 Task: Add a signature Charles Evans containing Many thanks, Charles Evans to email address softage.10@softage.net and add a folder Media relations
Action: Mouse moved to (120, 119)
Screenshot: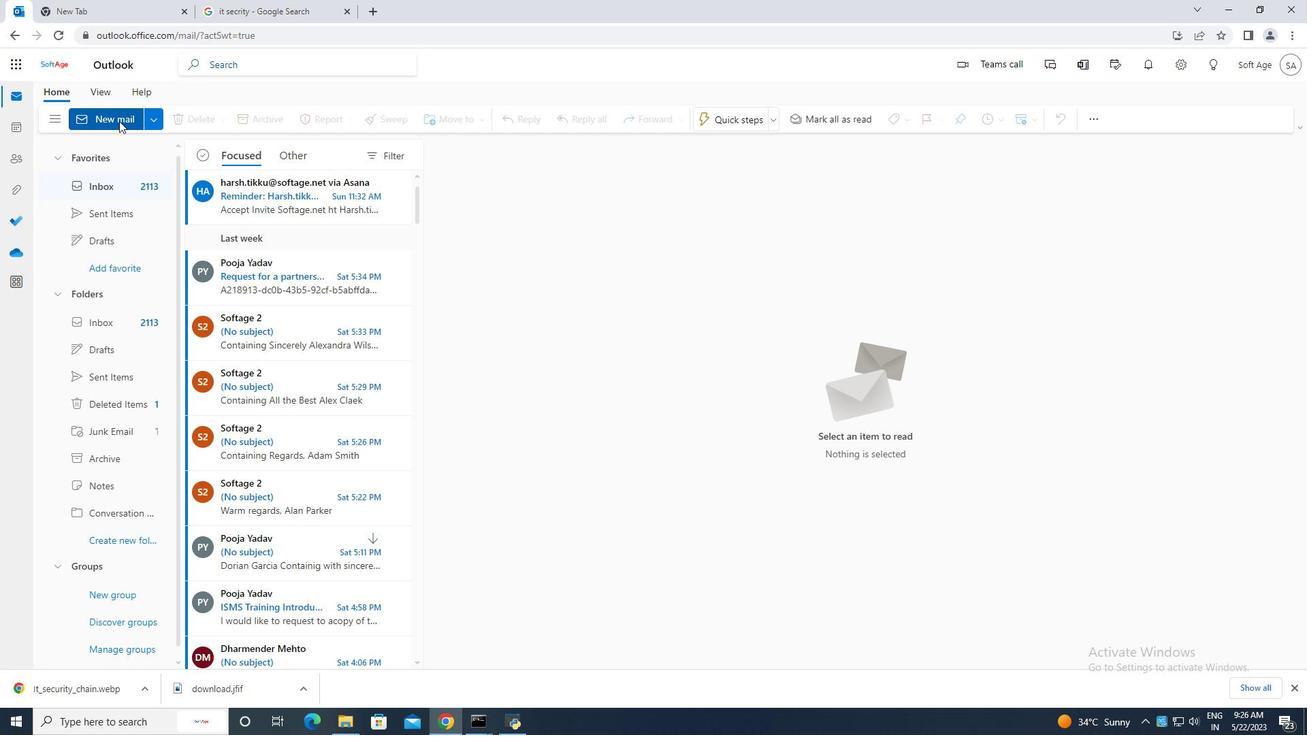 
Action: Mouse pressed left at (120, 119)
Screenshot: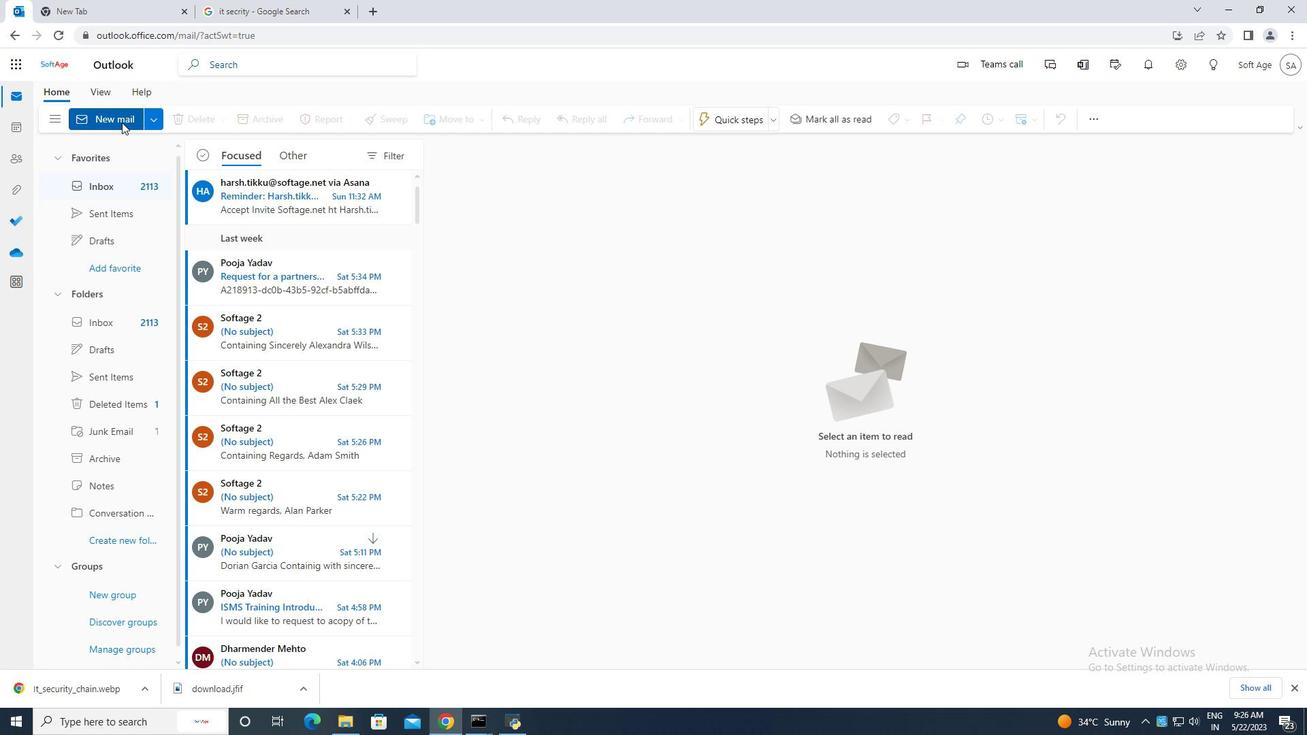 
Action: Mouse moved to (529, 198)
Screenshot: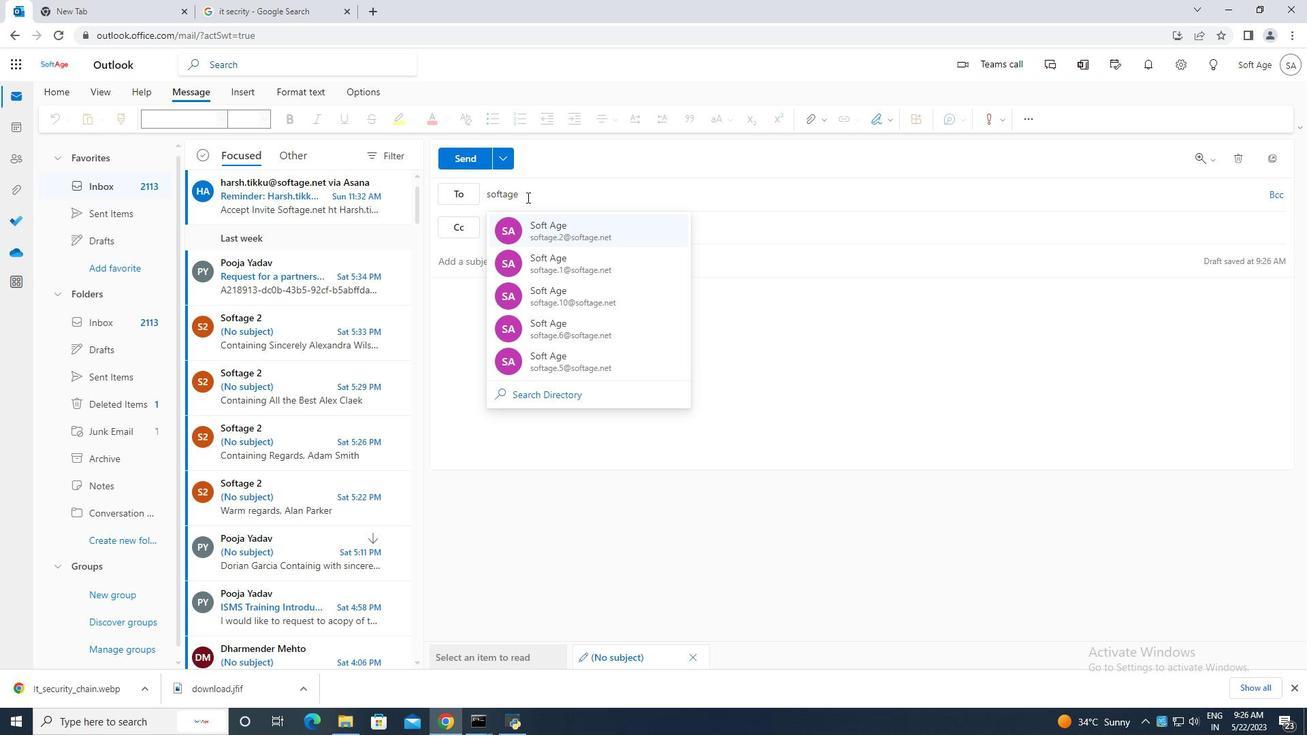 
Action: Mouse pressed left at (529, 198)
Screenshot: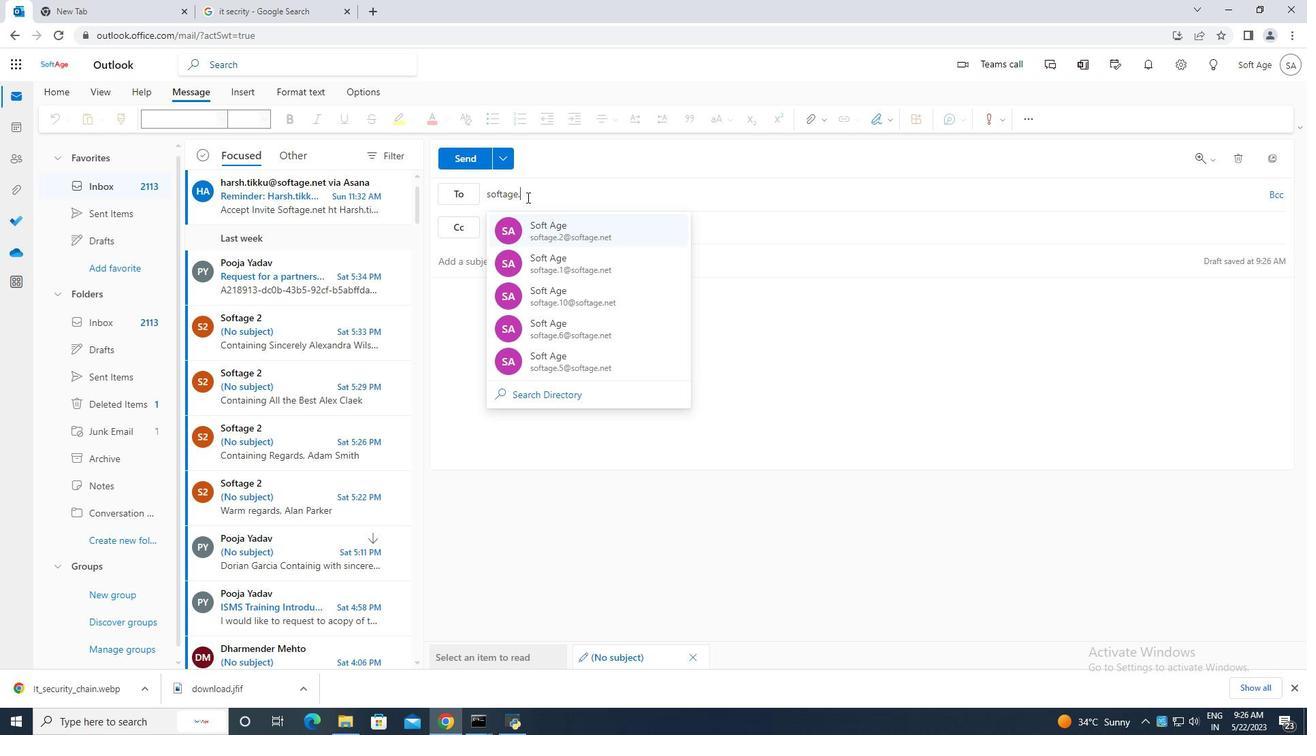 
Action: Mouse moved to (368, 322)
Screenshot: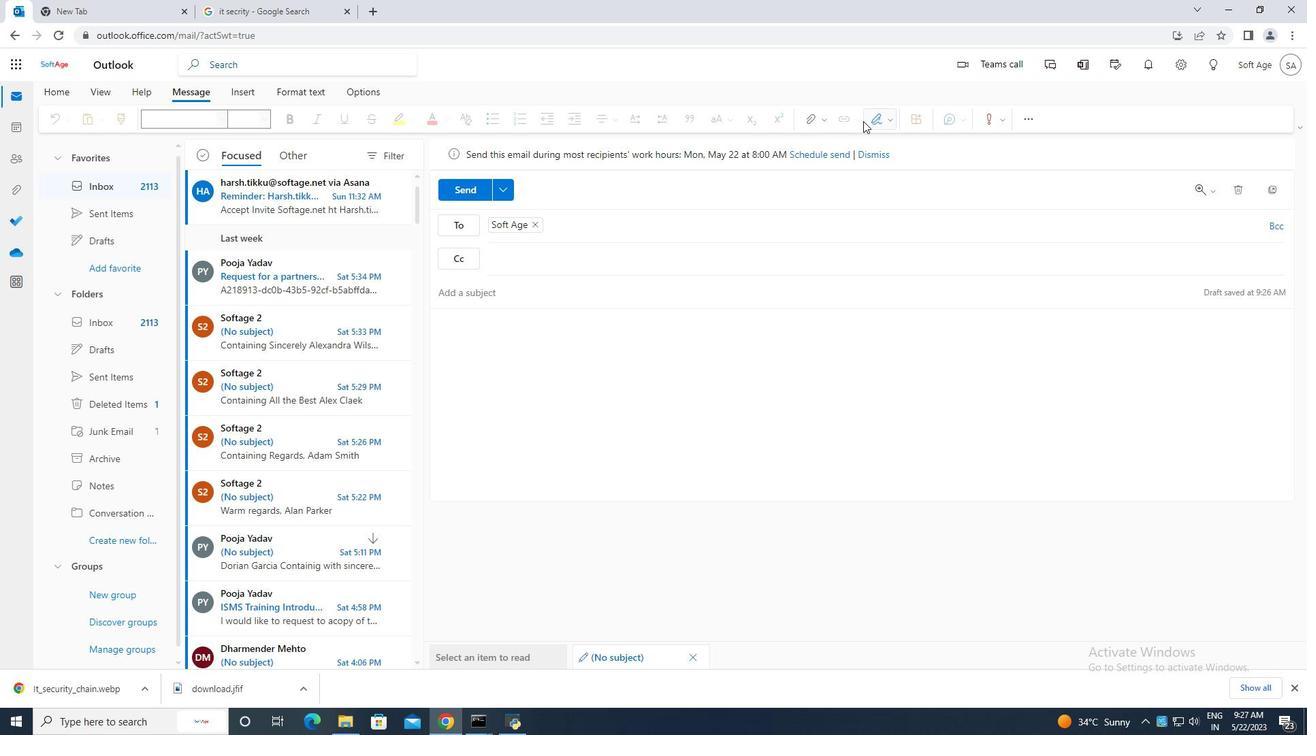 
Action: Mouse pressed left at (368, 322)
Screenshot: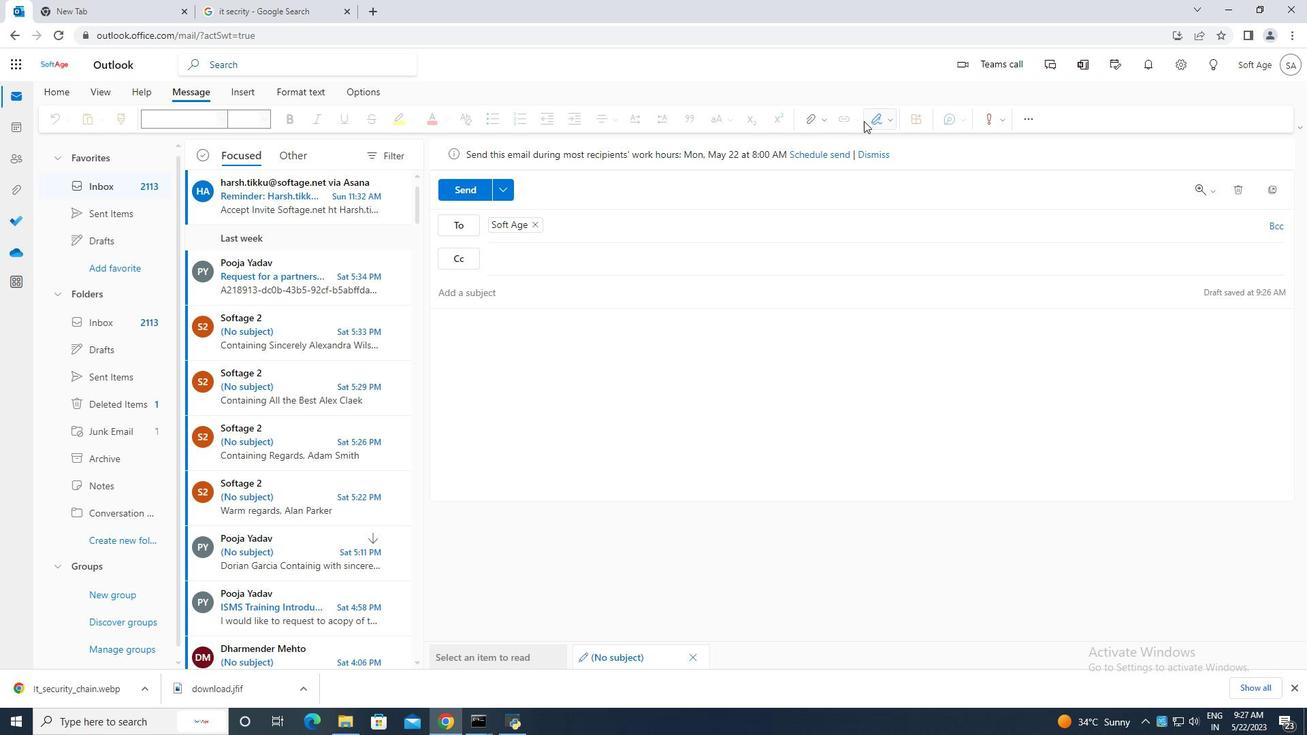 
Action: Mouse moved to (1293, 65)
Screenshot: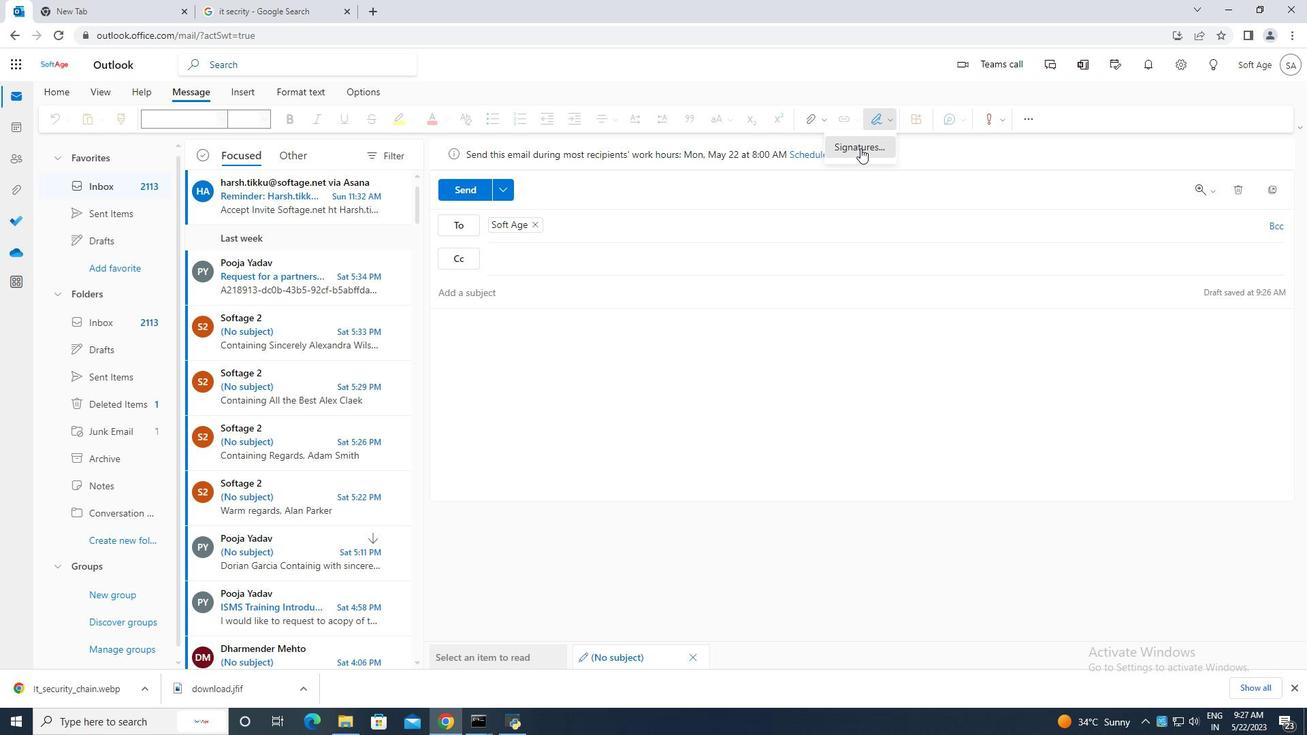 
Action: Mouse pressed left at (1293, 65)
Screenshot: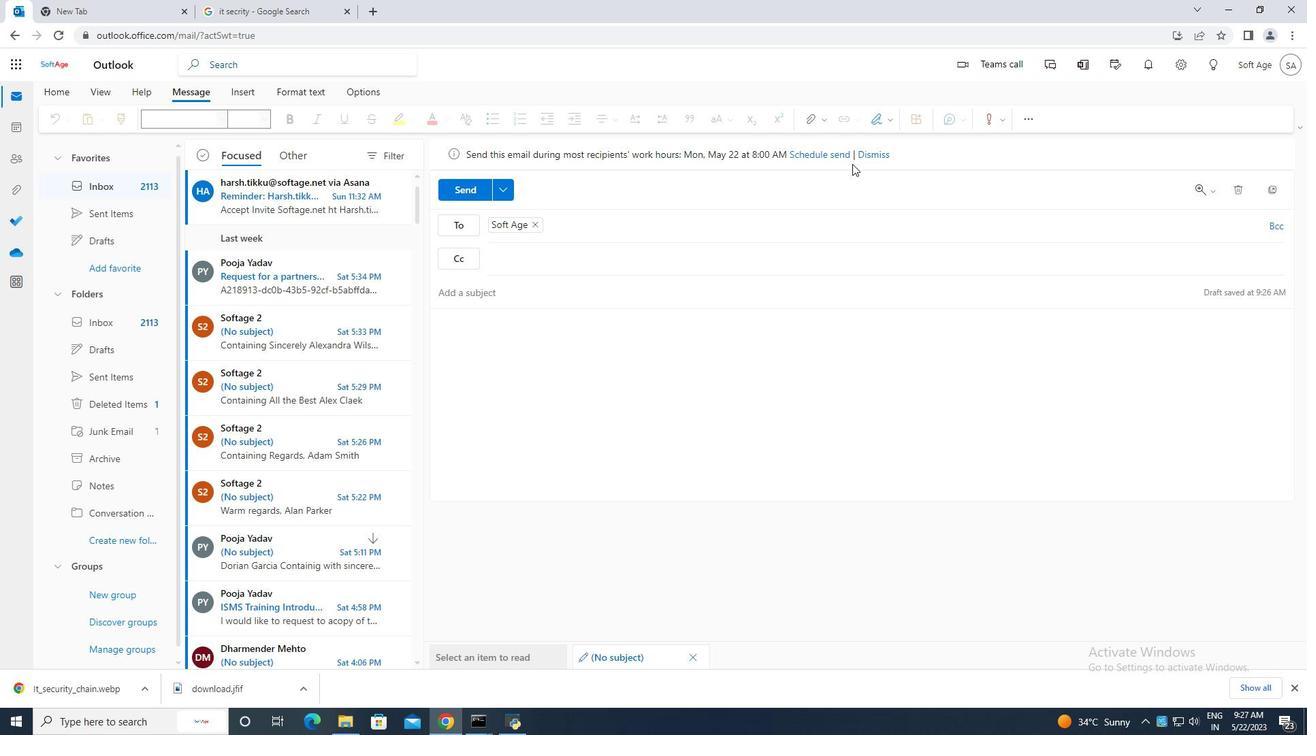 
Action: Mouse moved to (119, 122)
Screenshot: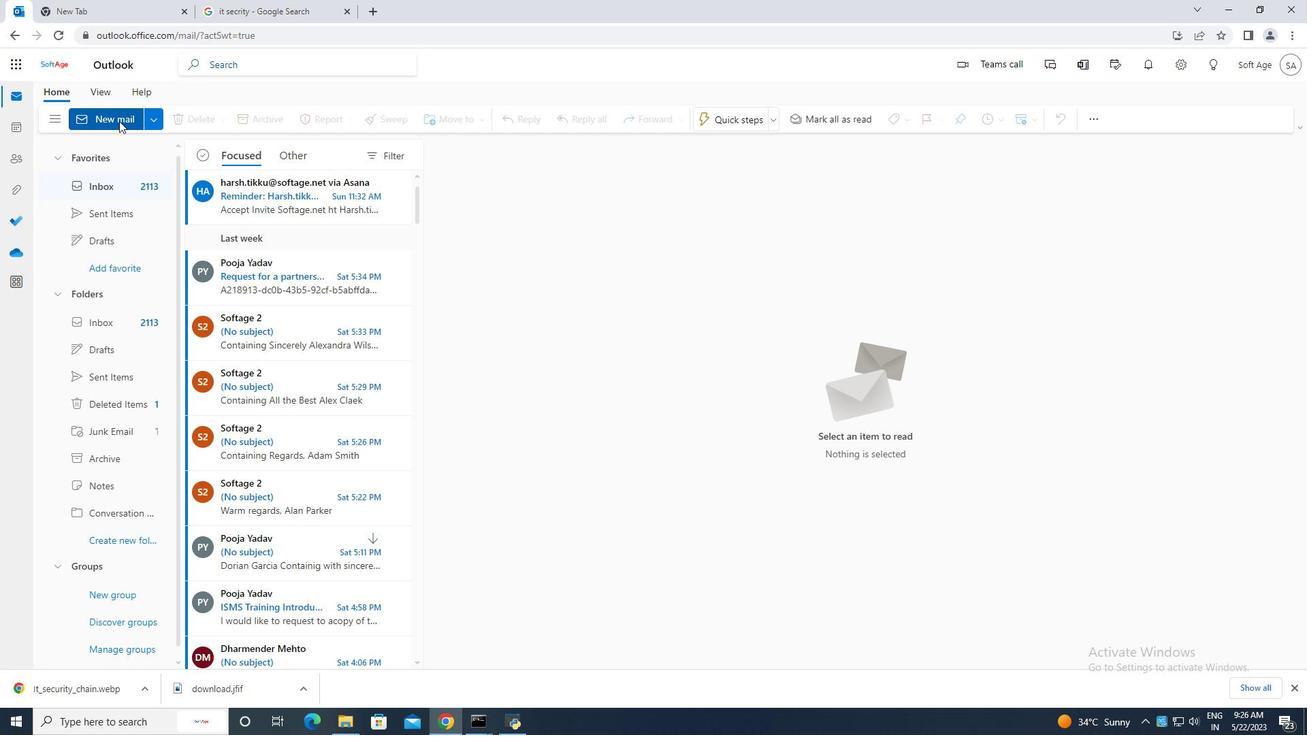 
Action: Mouse pressed left at (119, 122)
Screenshot: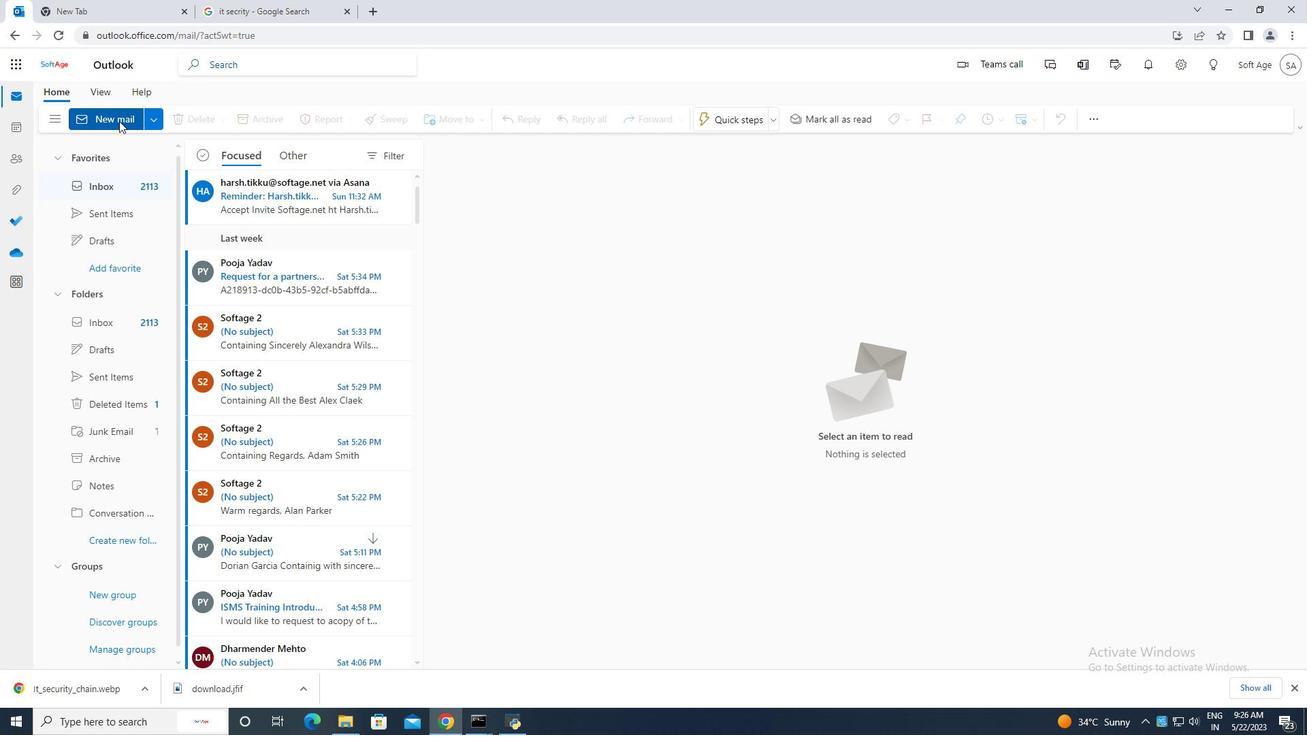 
Action: Mouse moved to (527, 197)
Screenshot: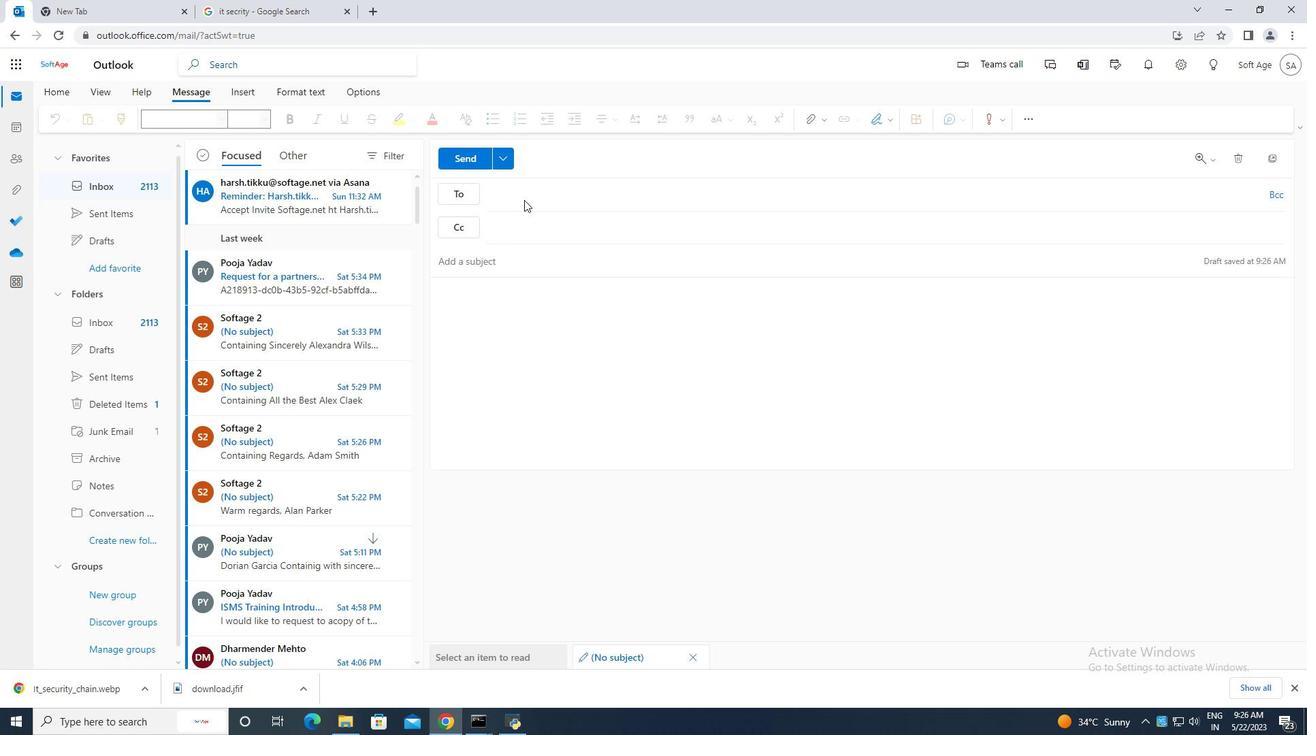 
Action: Key pressed softage.10
Screenshot: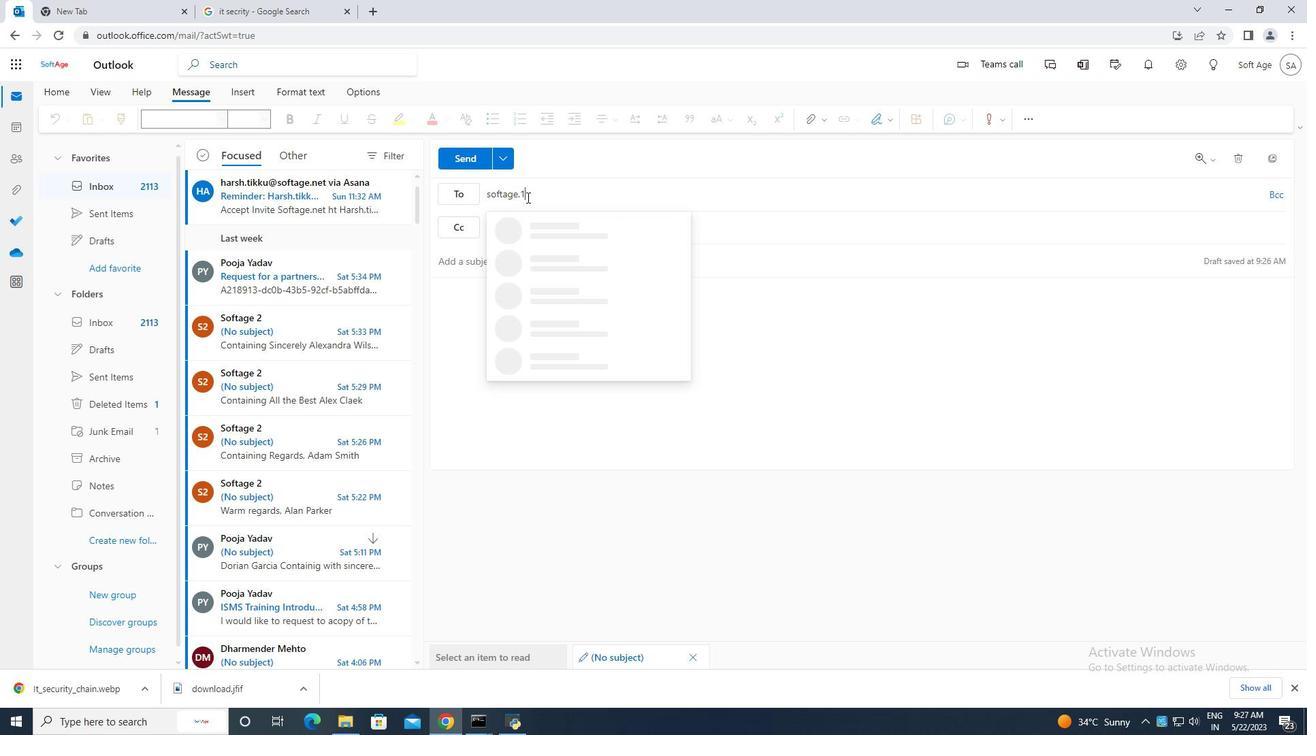 
Action: Mouse moved to (626, 262)
Screenshot: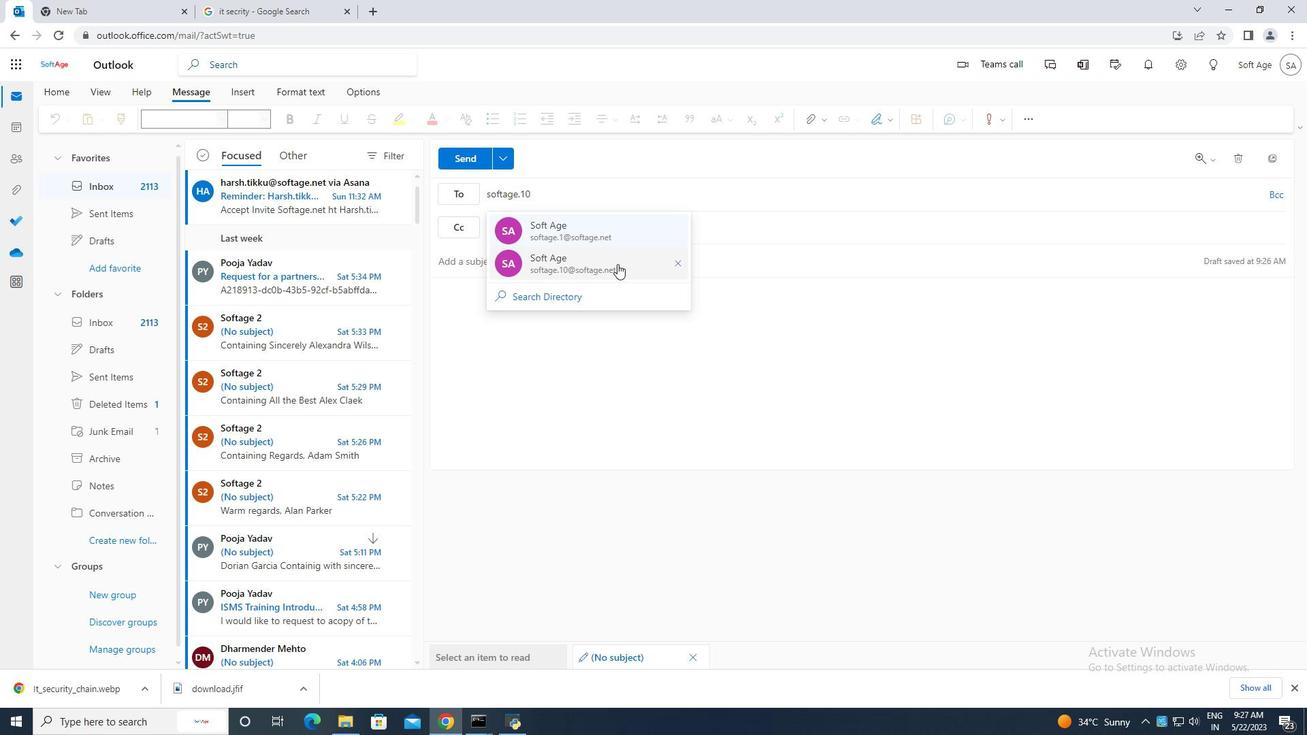 
Action: Mouse pressed left at (626, 262)
Screenshot: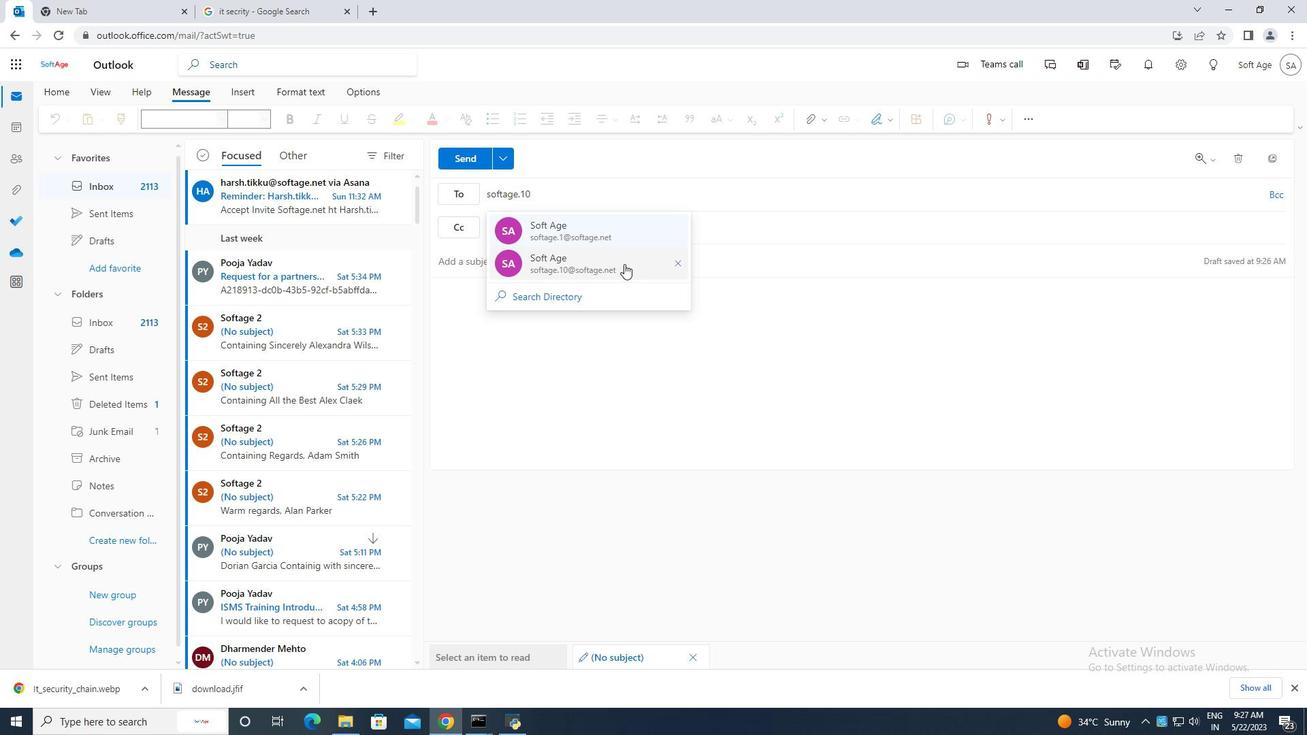 
Action: Mouse moved to (876, 126)
Screenshot: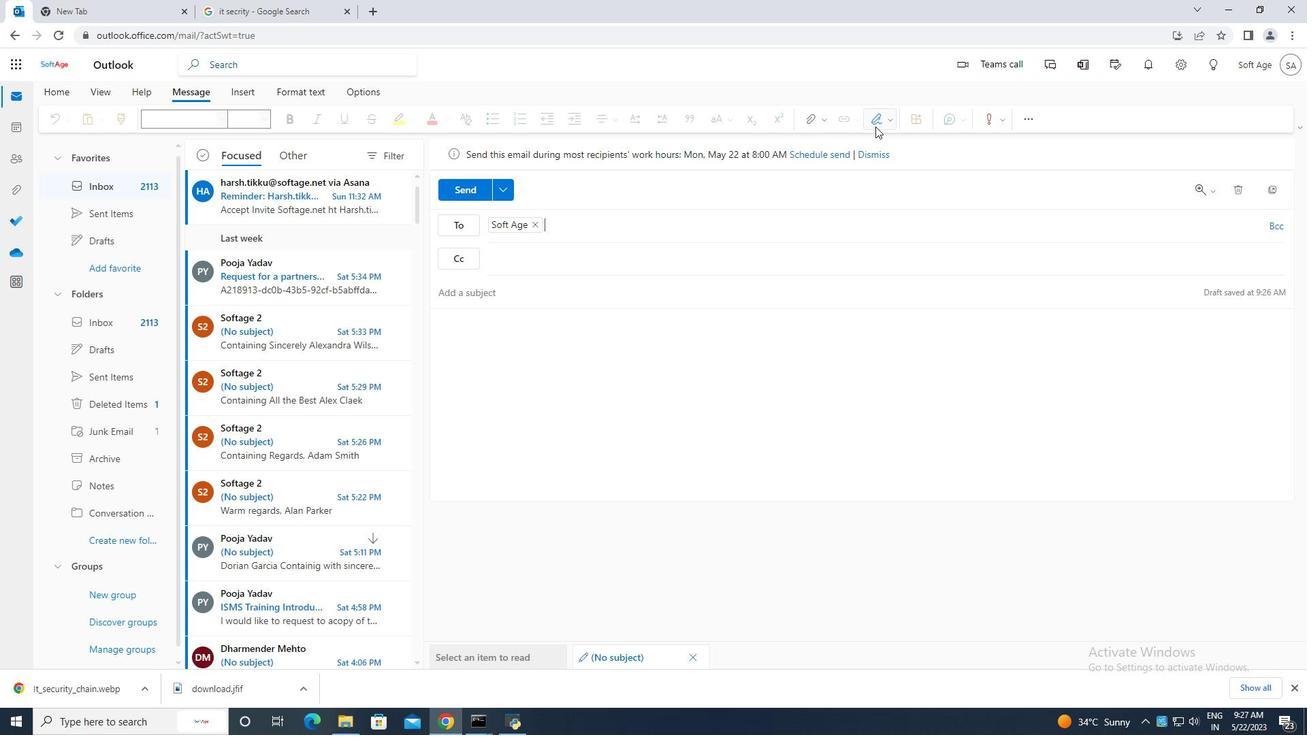 
Action: Mouse pressed left at (876, 126)
Screenshot: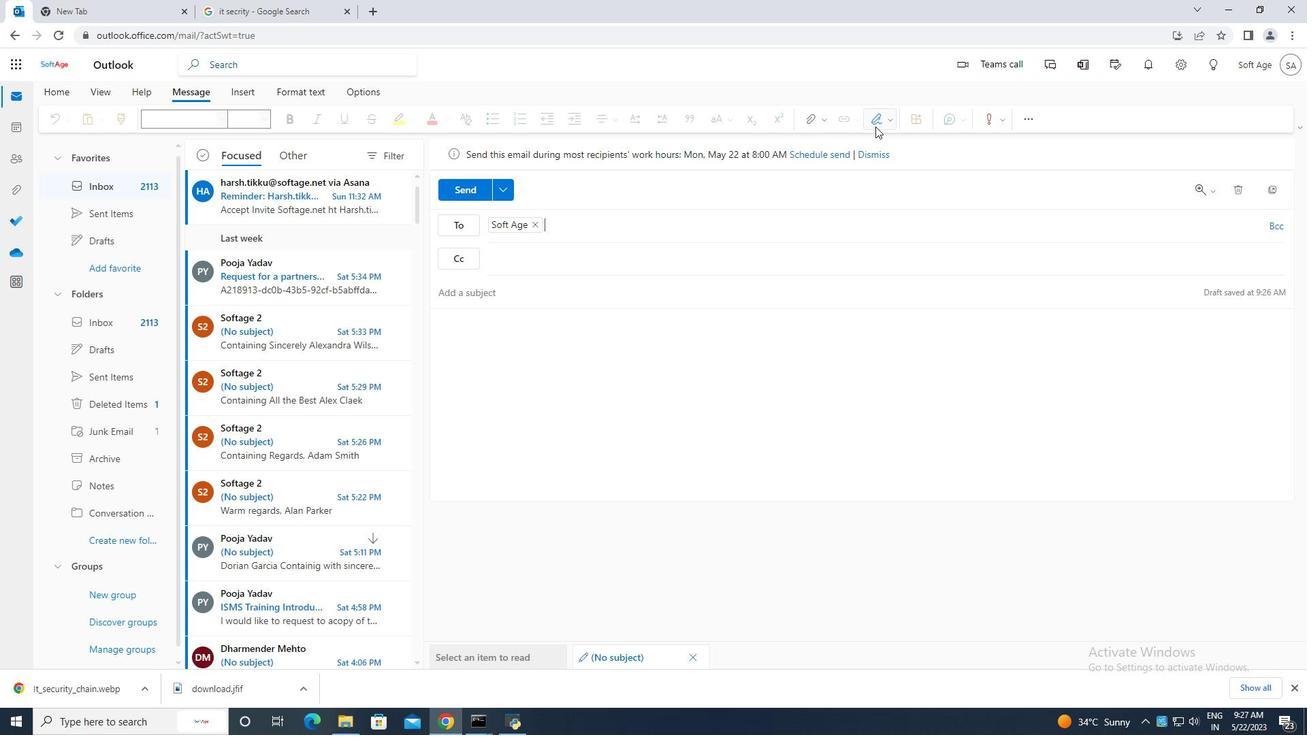 
Action: Mouse moved to (860, 147)
Screenshot: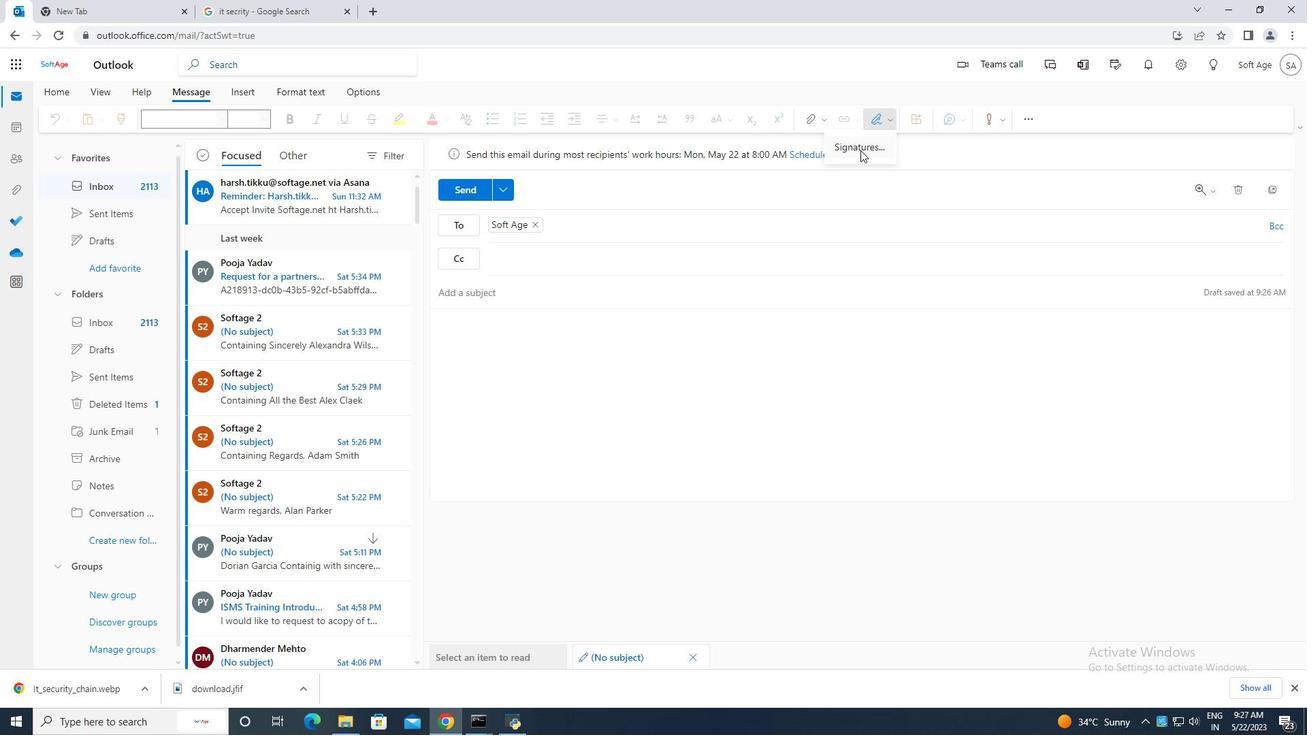 
Action: Mouse pressed left at (860, 147)
Screenshot: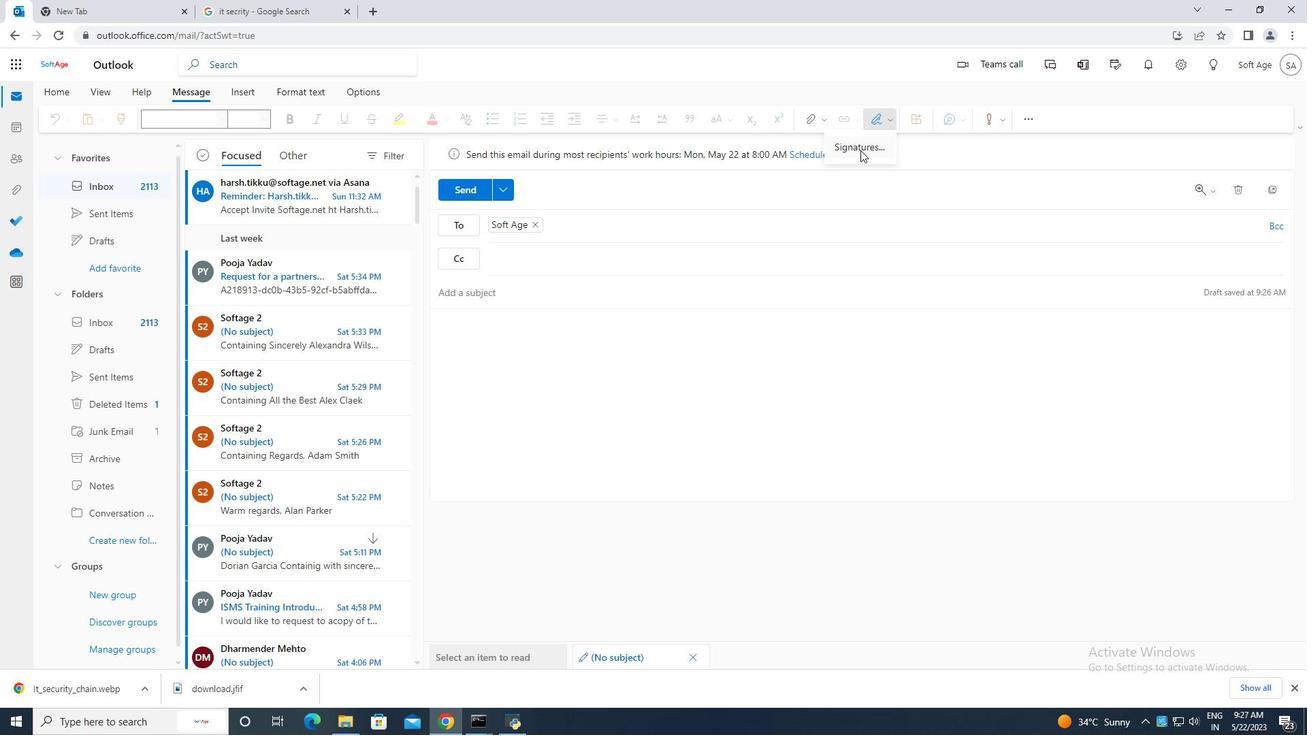 
Action: Mouse moved to (753, 231)
Screenshot: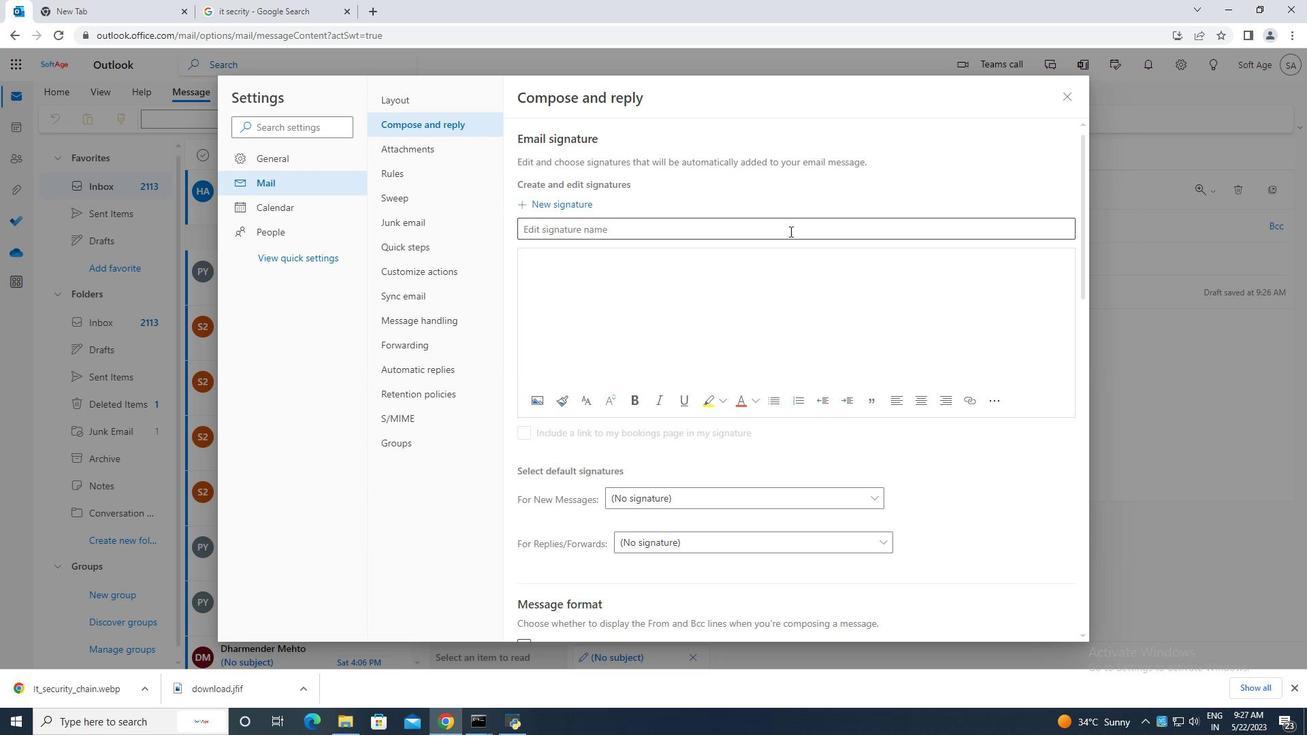 
Action: Mouse pressed left at (753, 231)
Screenshot: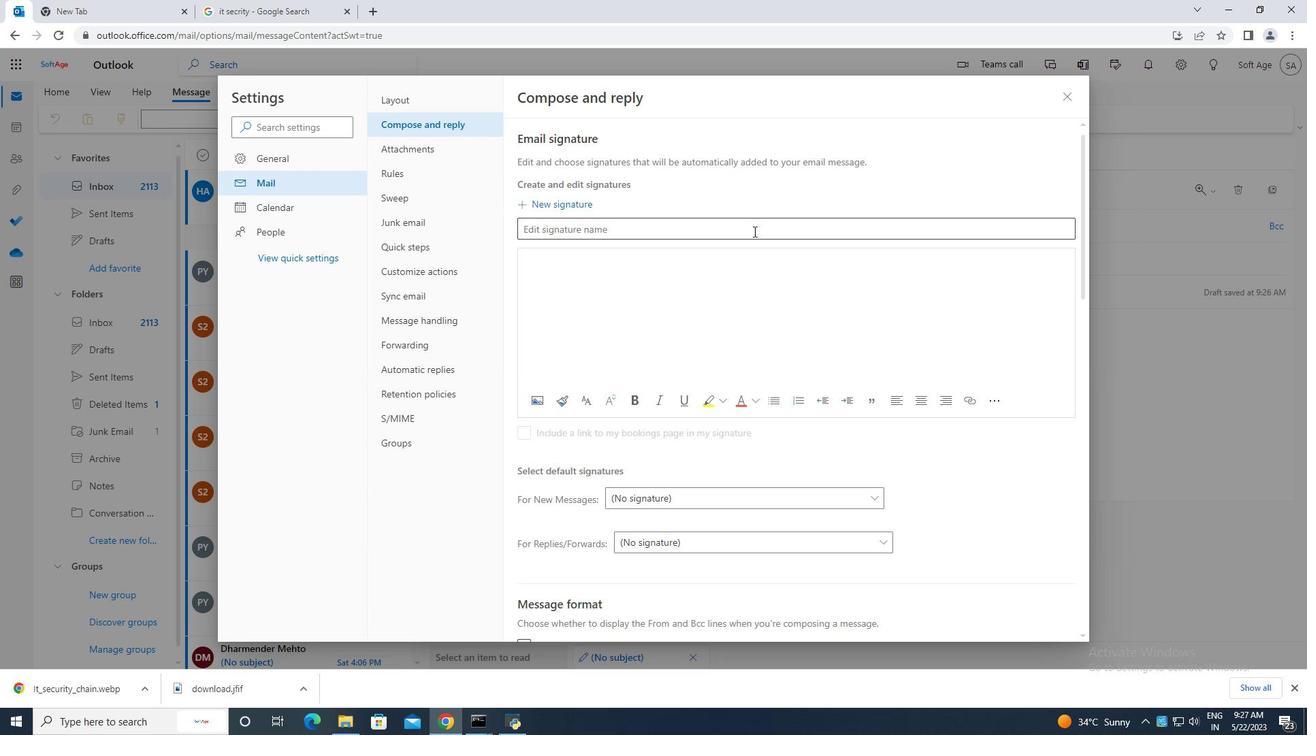 
Action: Key pressed <Key.caps_lock>C<Key.caps_lock>harles<Key.space><Key.caps_lock>E<Key.caps_lock>vans
Screenshot: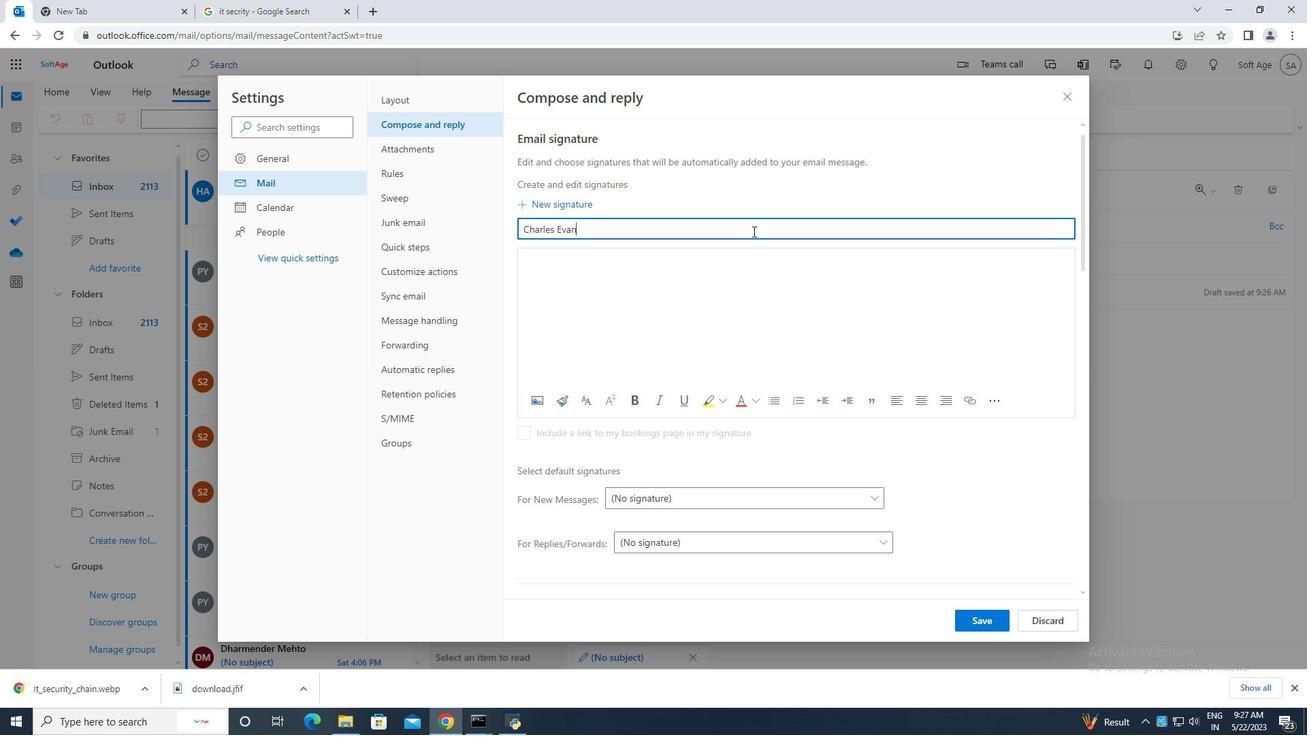 
Action: Mouse moved to (592, 265)
Screenshot: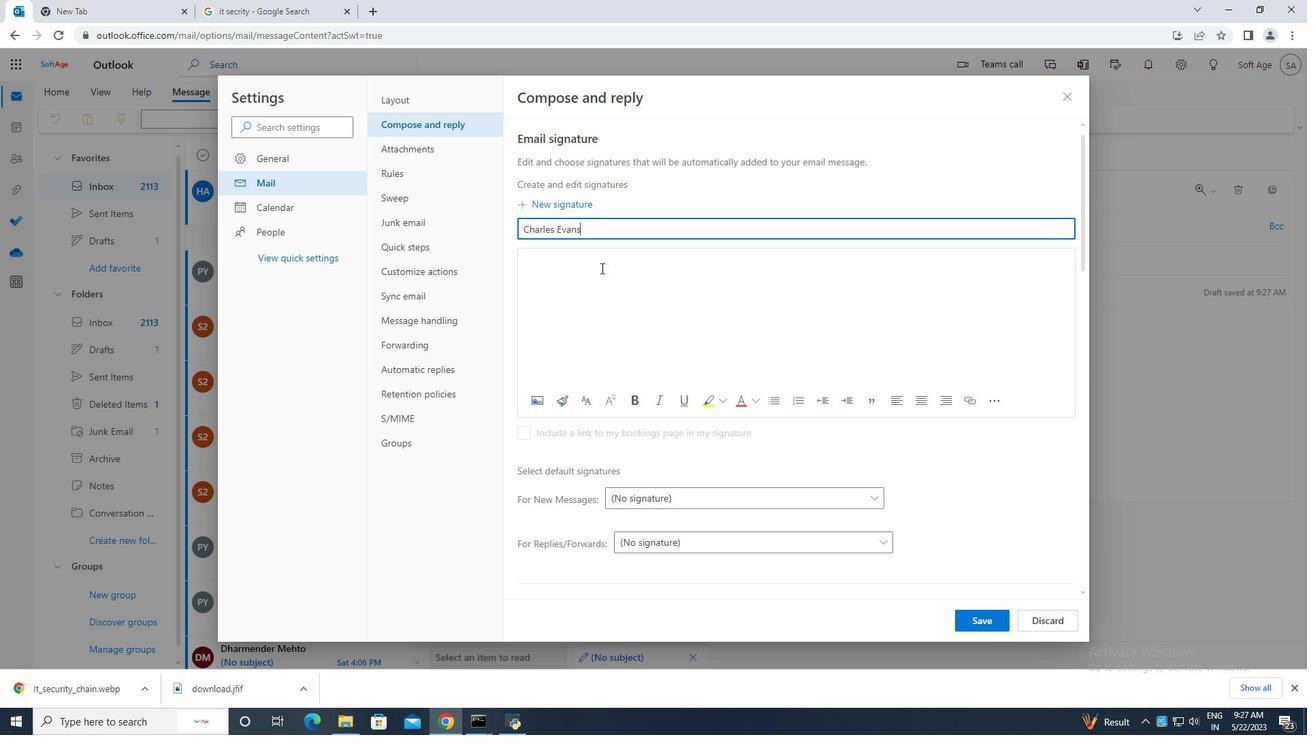 
Action: Mouse pressed left at (592, 265)
Screenshot: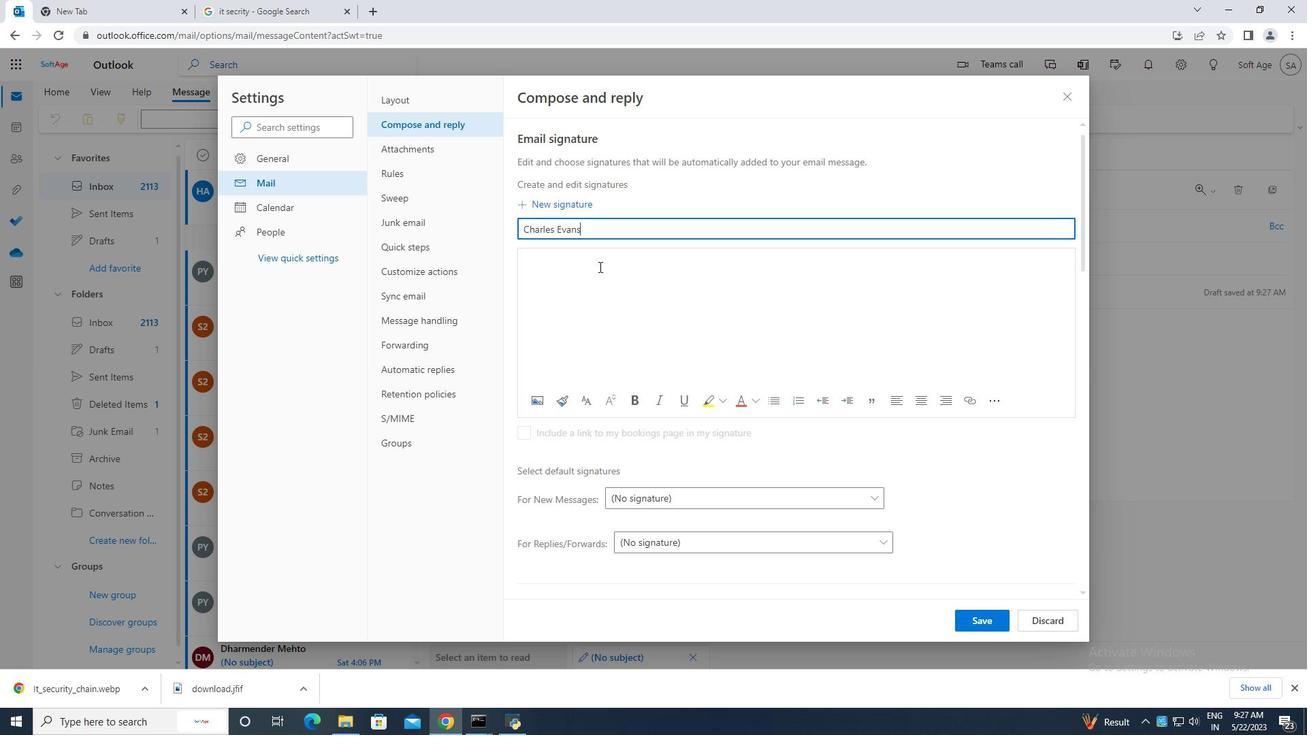 
Action: Key pressed <Key.caps_lock>C<Key.caps_lock>harles<Key.space><Key.caps_lock>E<Key.caps_lock>vans
Screenshot: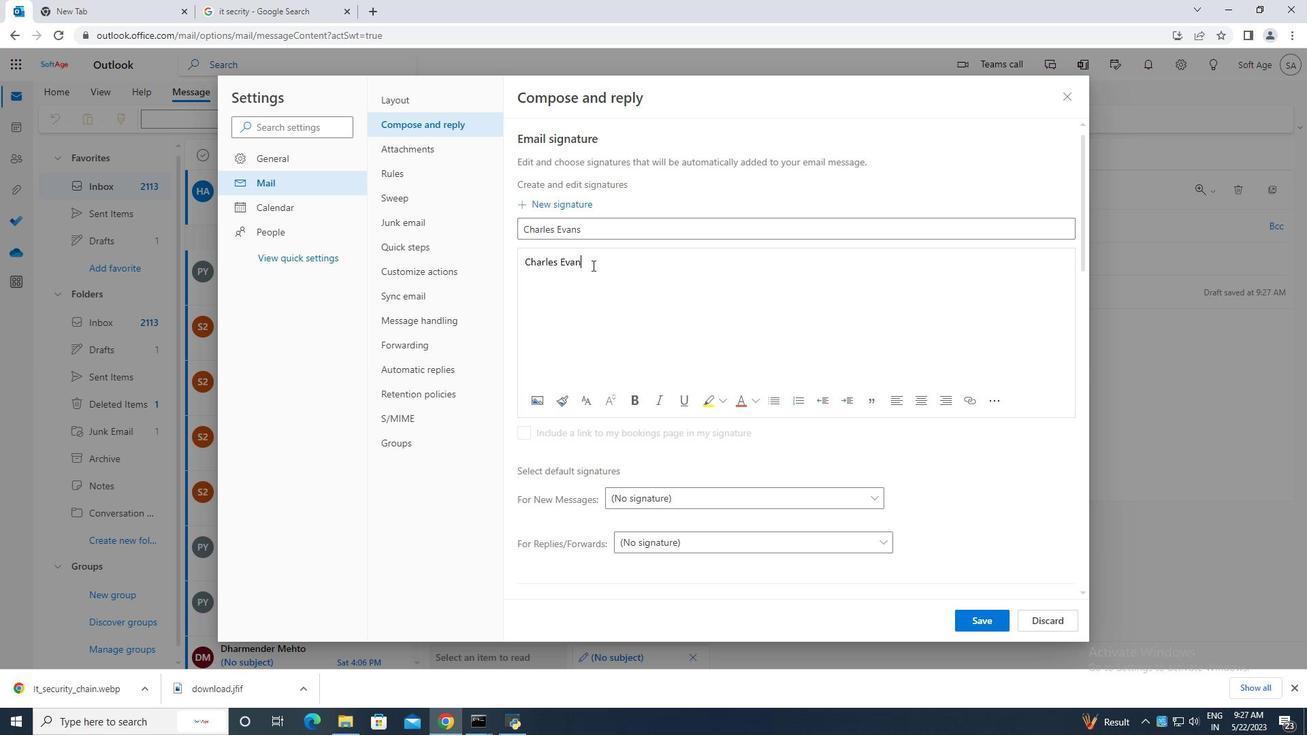 
Action: Mouse moved to (978, 622)
Screenshot: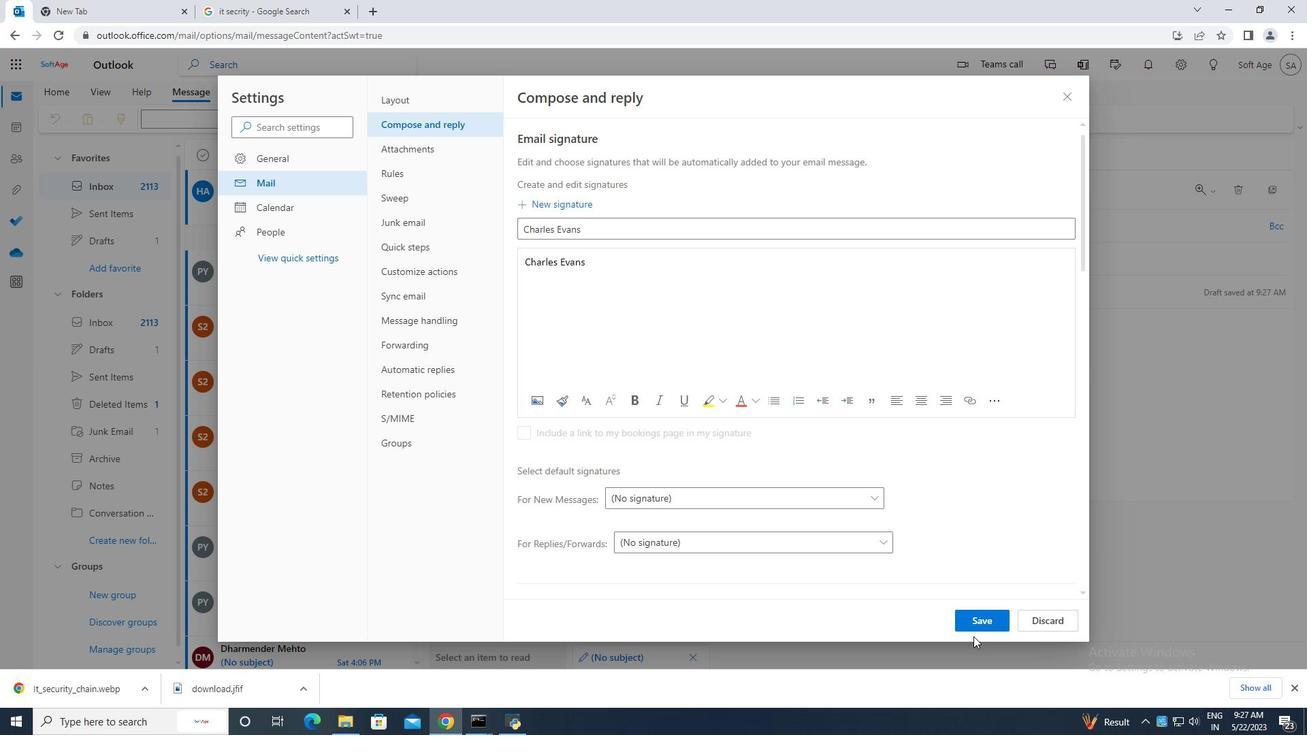 
Action: Mouse pressed left at (978, 622)
Screenshot: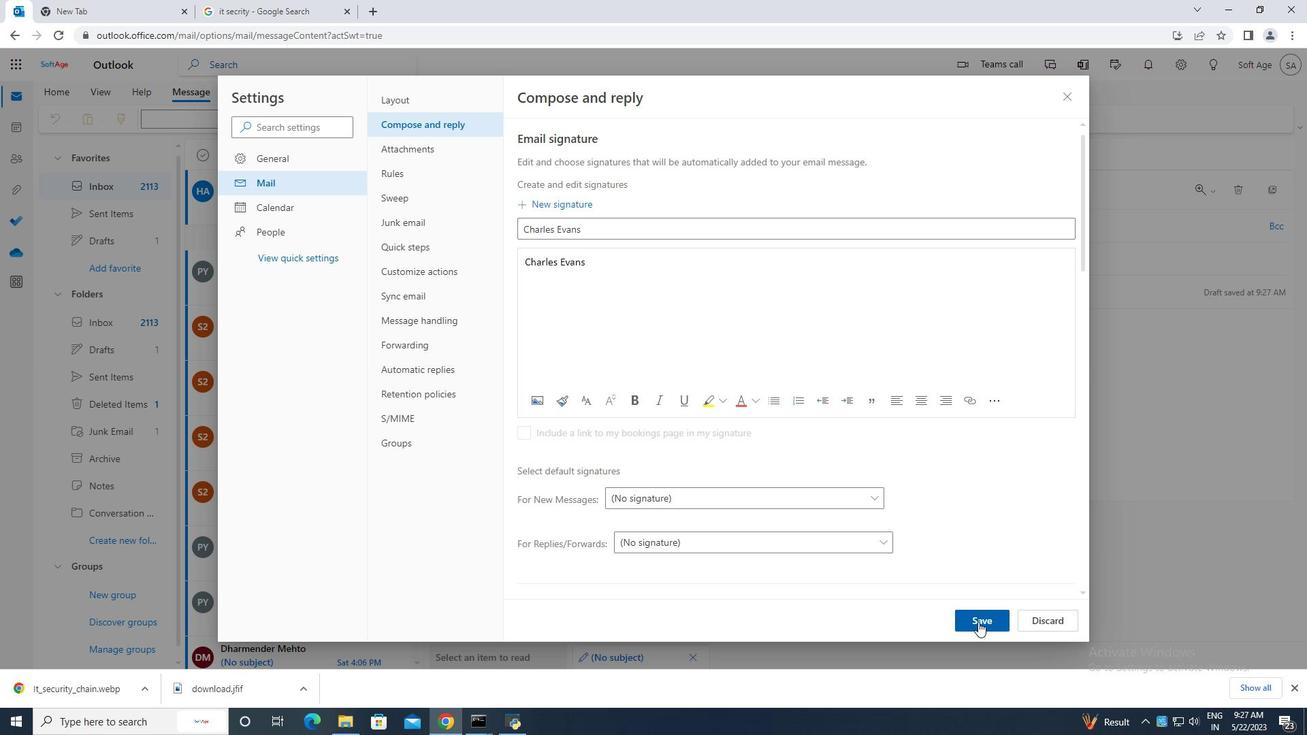 
Action: Mouse moved to (1069, 95)
Screenshot: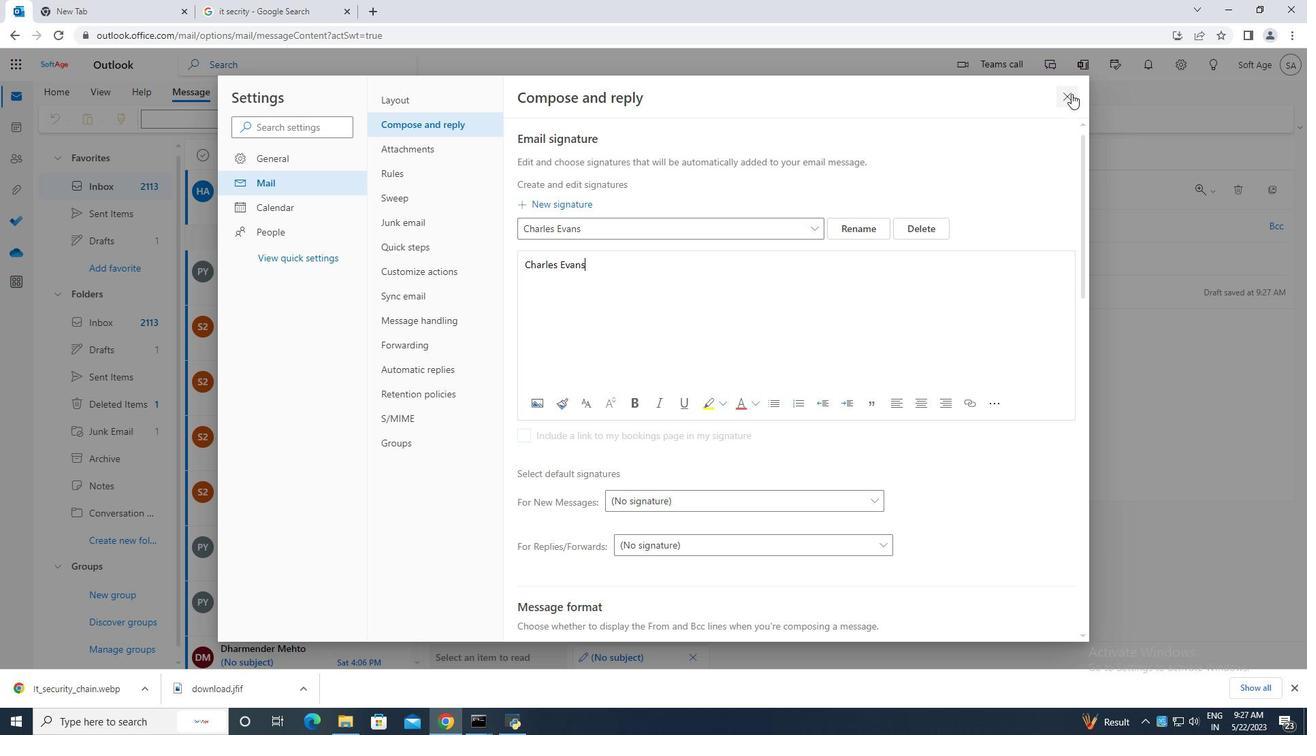 
Action: Mouse pressed left at (1069, 95)
Screenshot: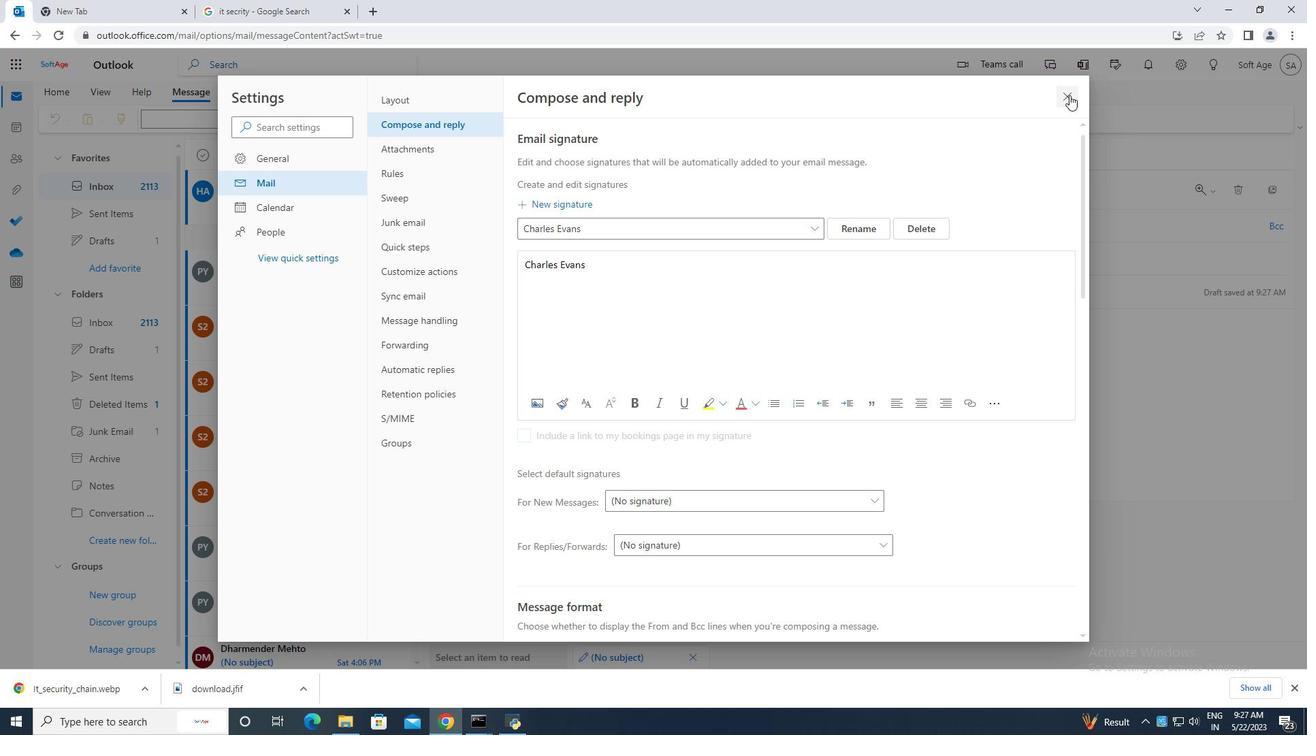 
Action: Mouse moved to (885, 123)
Screenshot: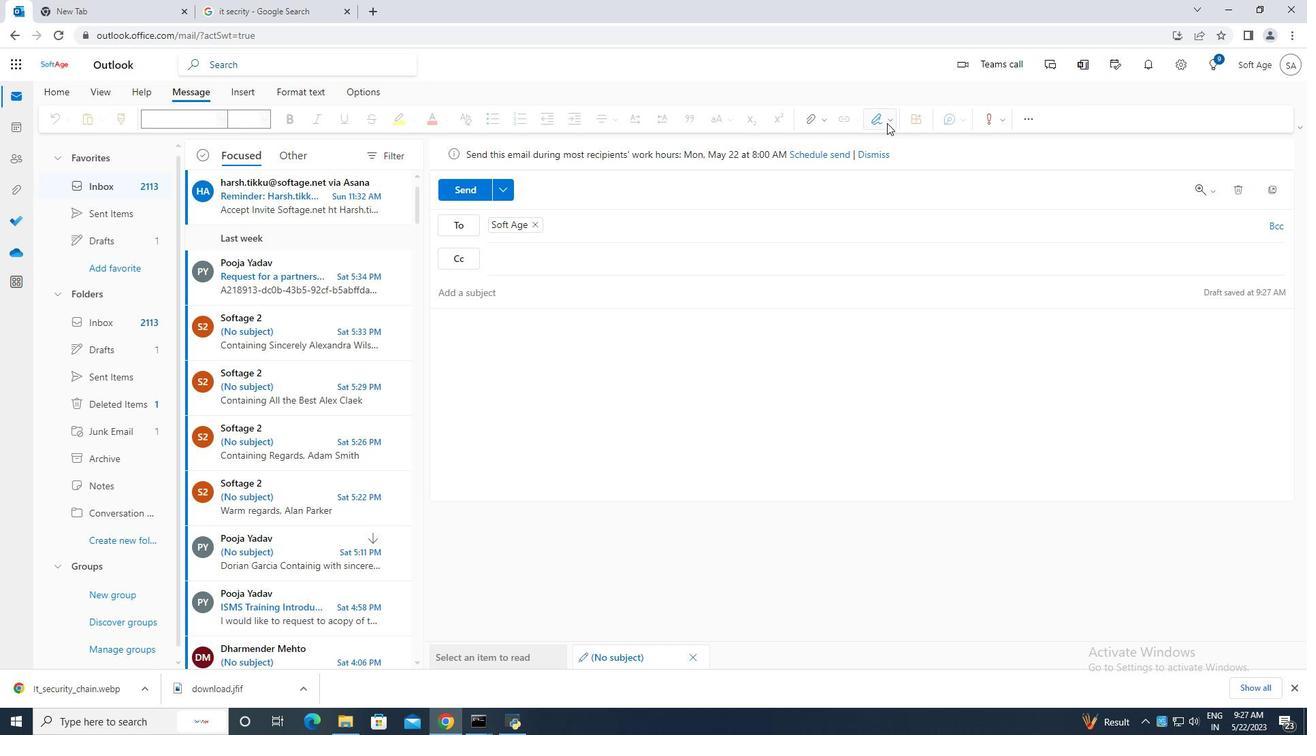 
Action: Mouse pressed left at (885, 123)
Screenshot: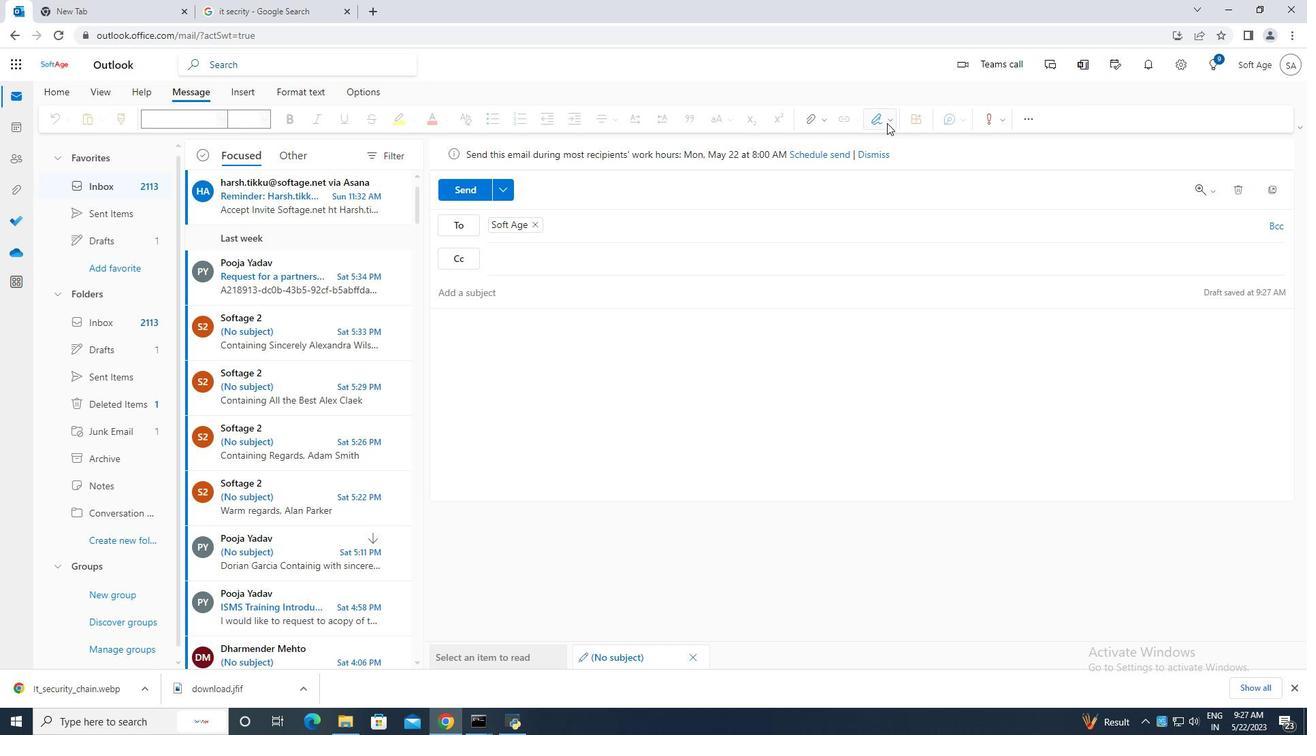 
Action: Mouse moved to (855, 145)
Screenshot: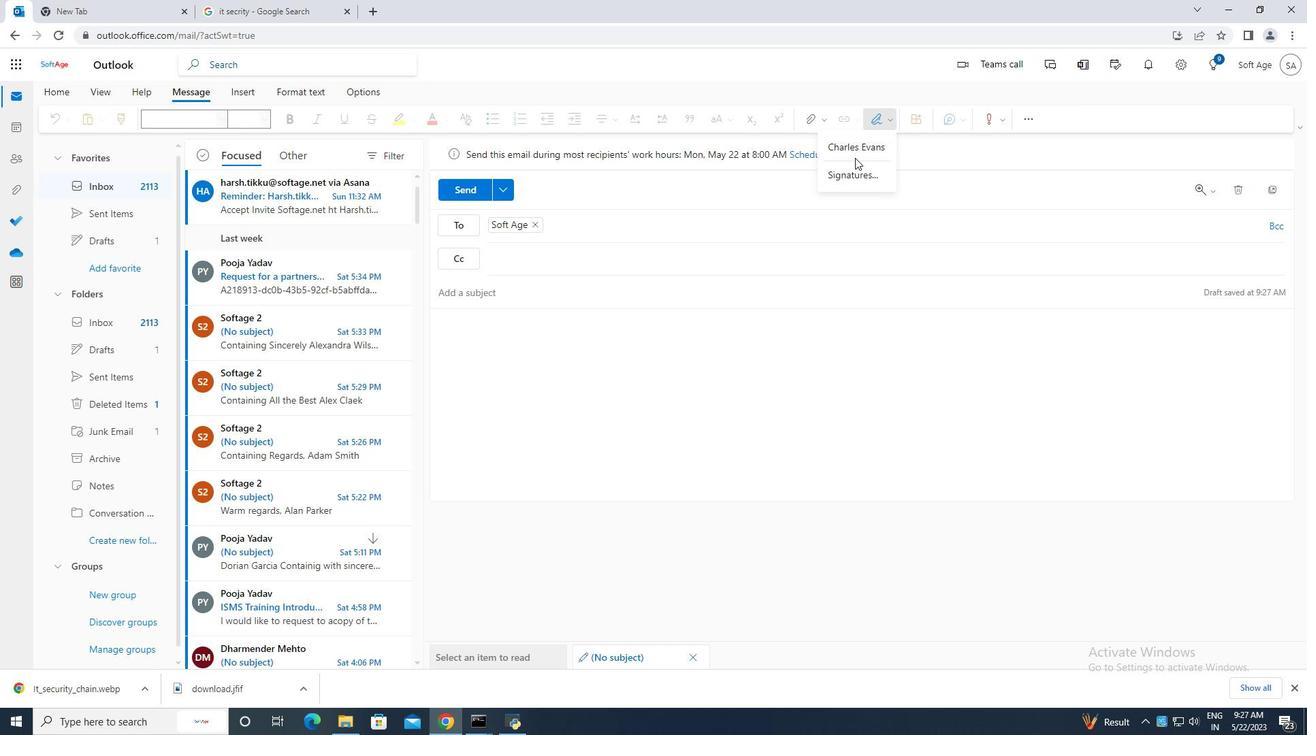 
Action: Mouse pressed left at (855, 145)
Screenshot: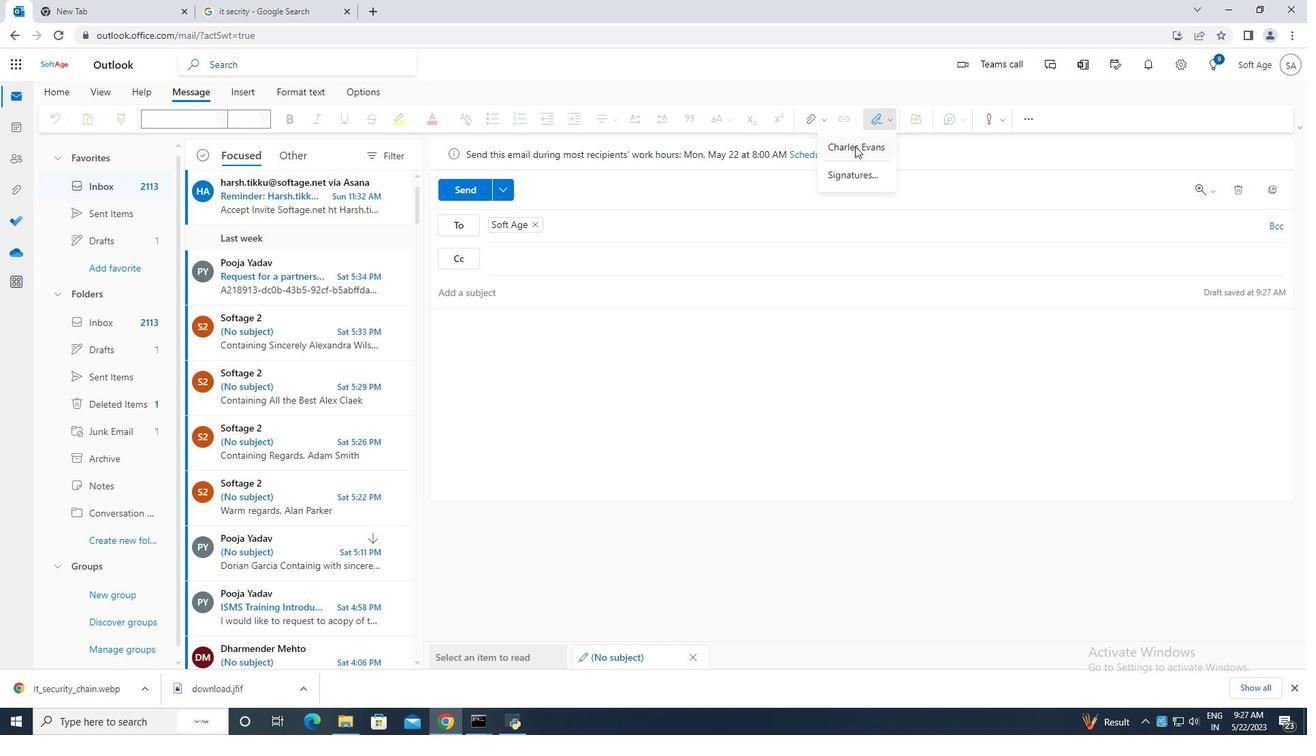 
Action: Mouse moved to (475, 319)
Screenshot: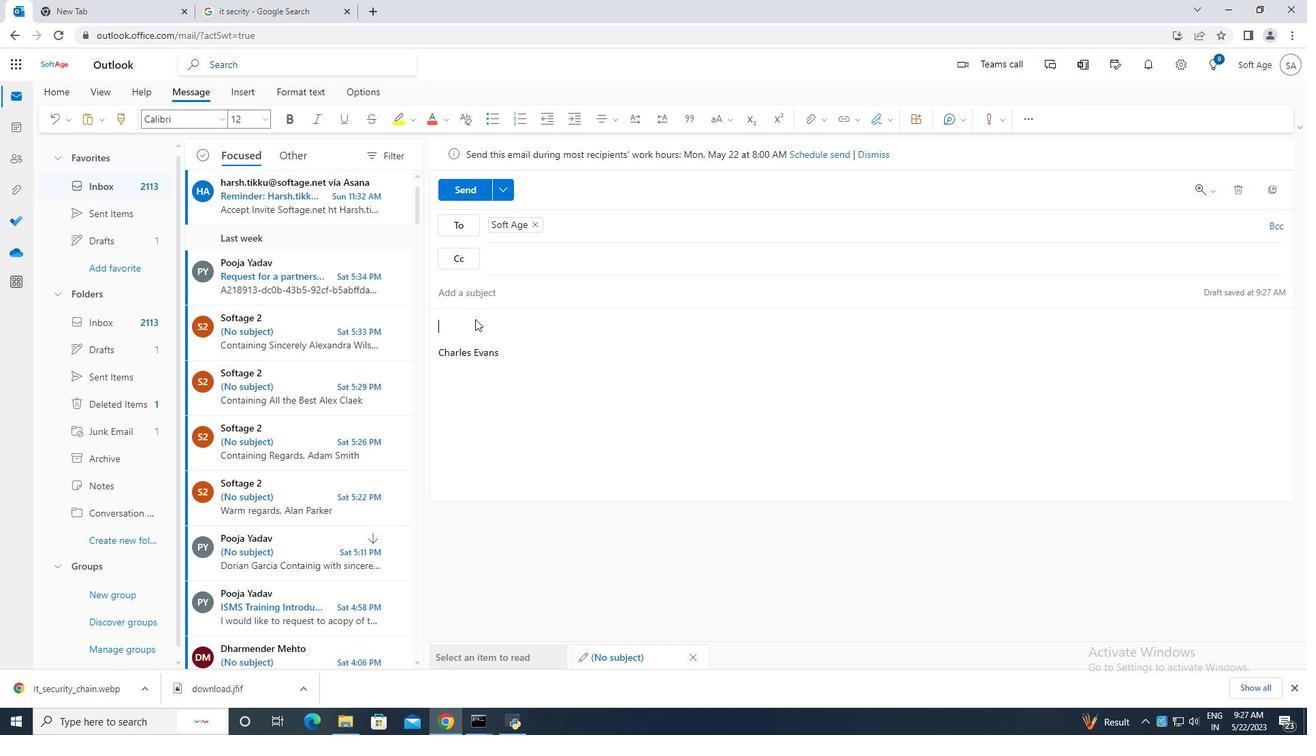 
Action: Key pressed <Key.caps_lock>C<Key.caps_lock>ontaining<Key.space>many<Key.space>thanks,
Screenshot: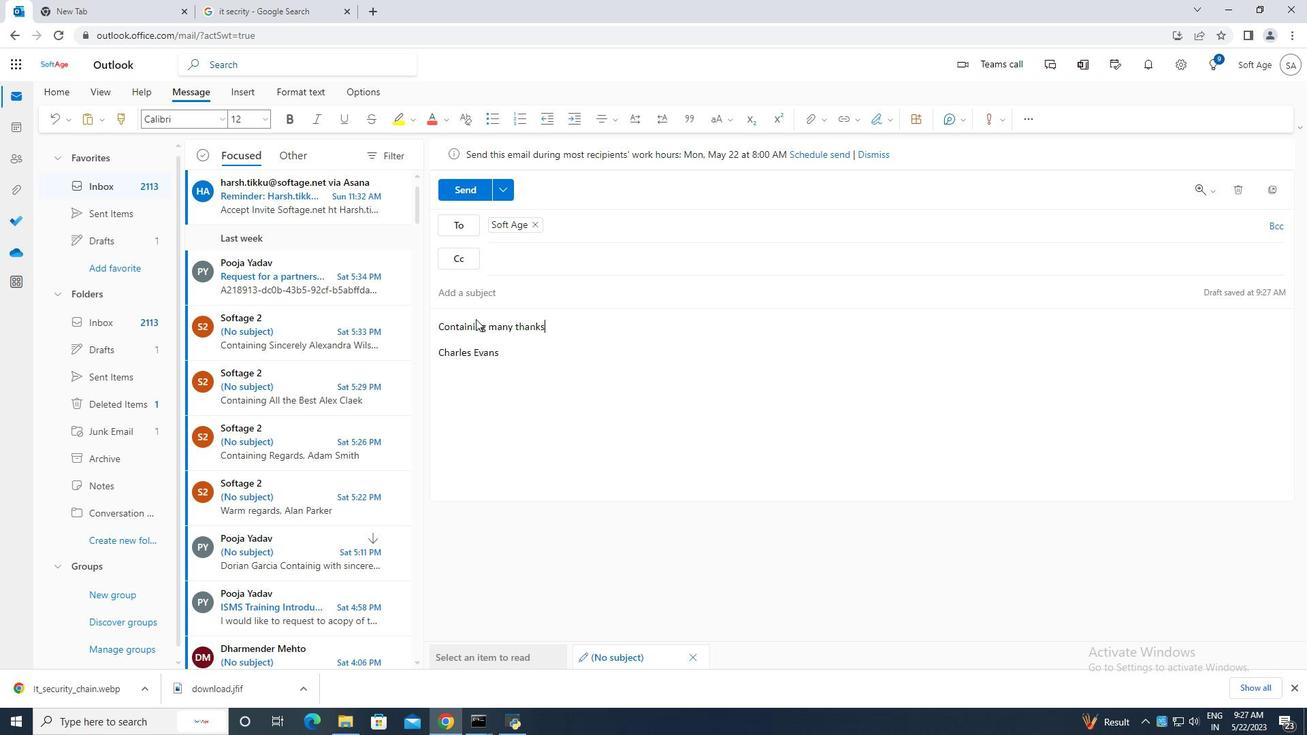 
Action: Mouse moved to (136, 542)
Screenshot: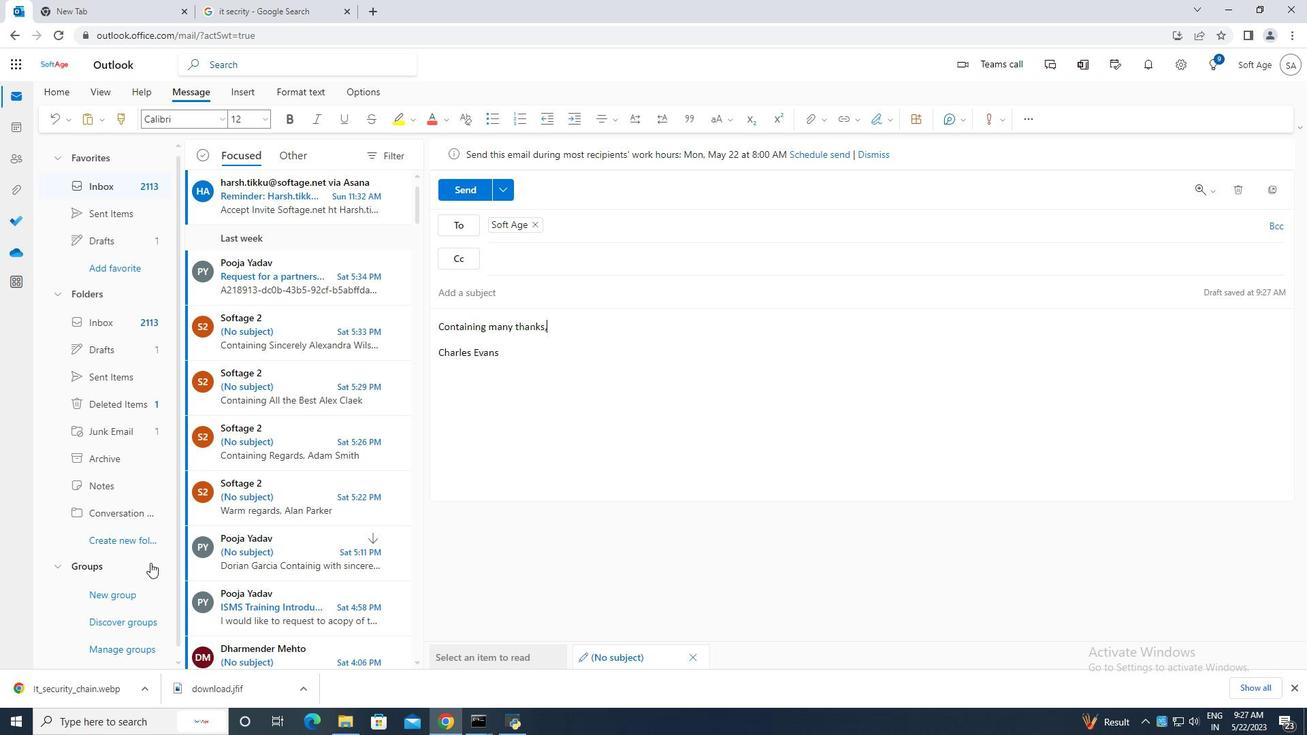 
Action: Mouse pressed left at (136, 542)
Screenshot: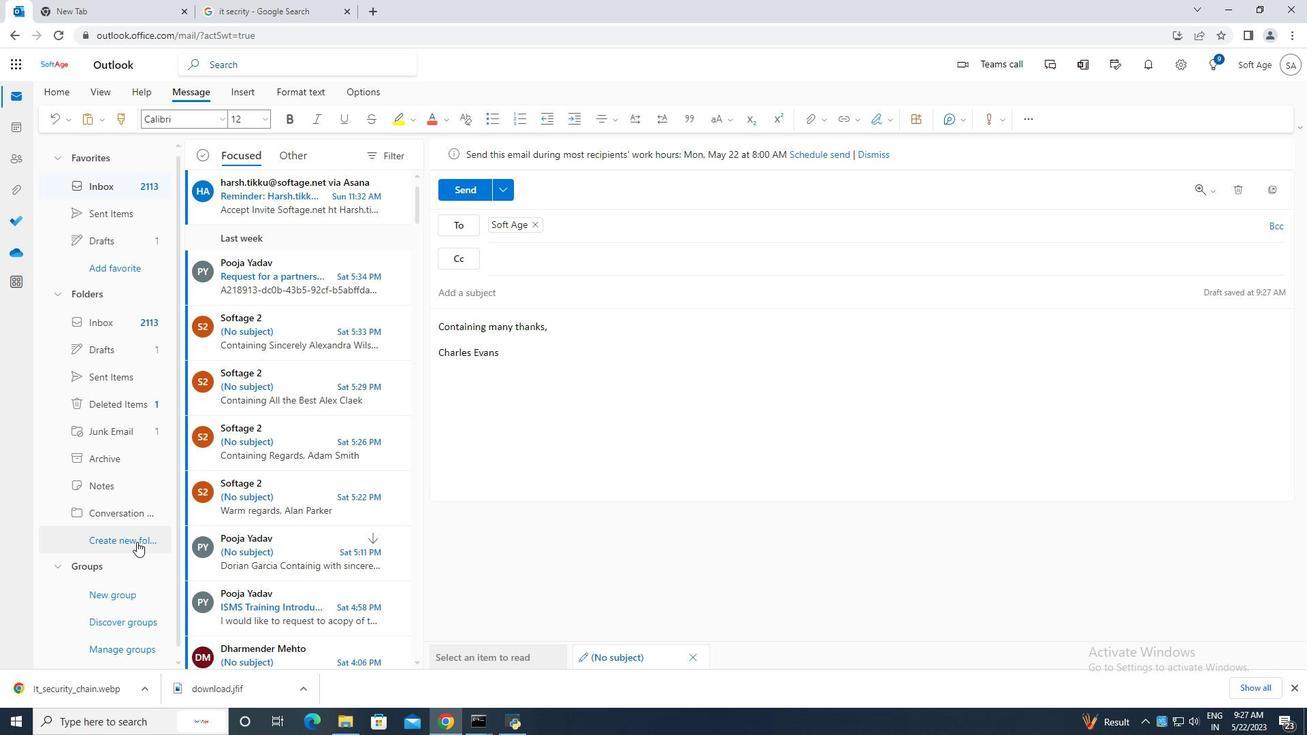 
Action: Key pressed <Key.caps_lock>M<Key.caps_lock>edia<Key.space>relations
Screenshot: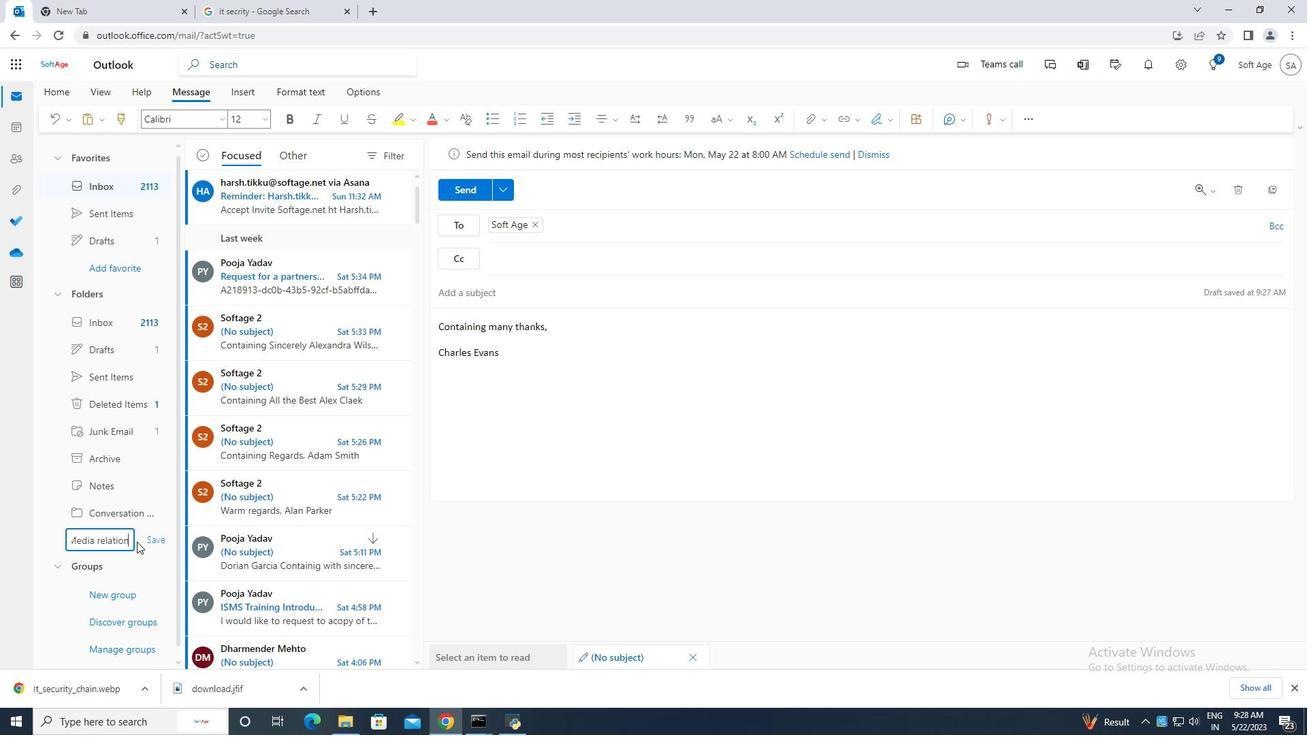 
Action: Mouse moved to (153, 537)
Screenshot: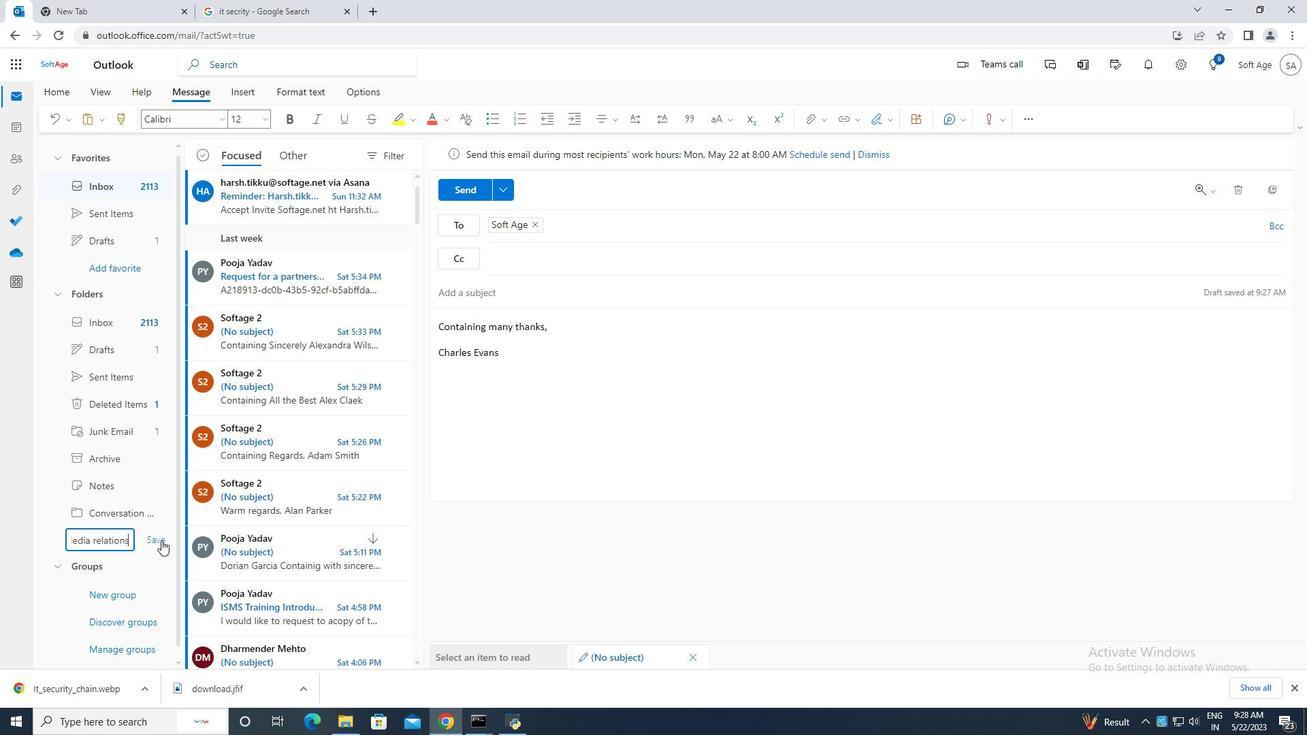 
Action: Mouse pressed left at (153, 537)
Screenshot: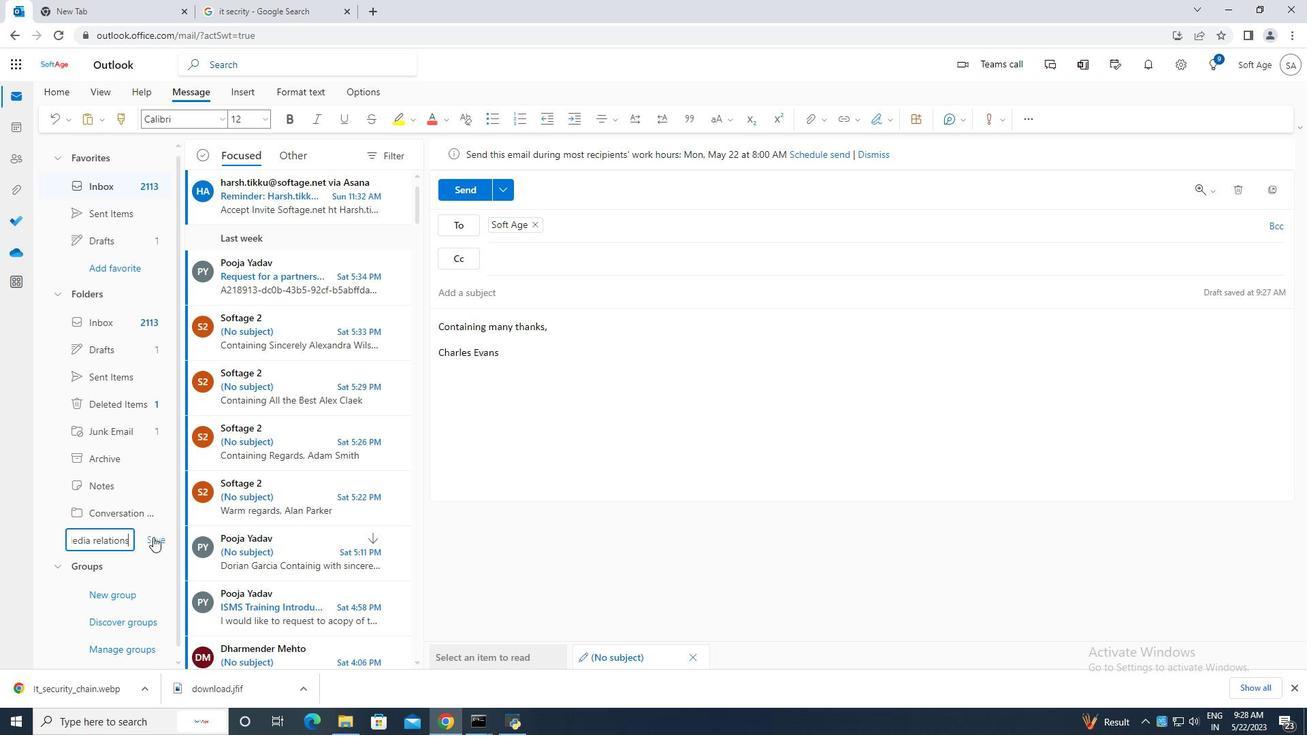 
Action: Mouse moved to (467, 189)
Screenshot: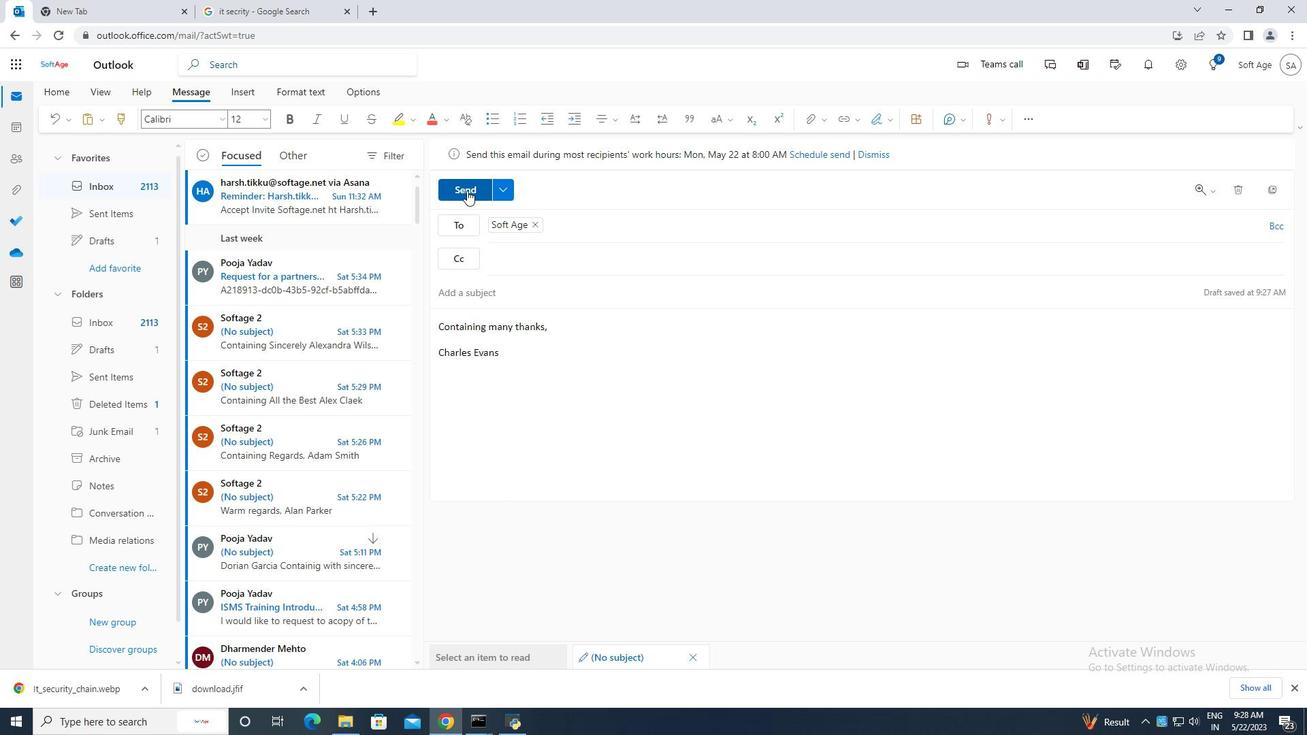 
Action: Mouse pressed left at (467, 189)
Screenshot: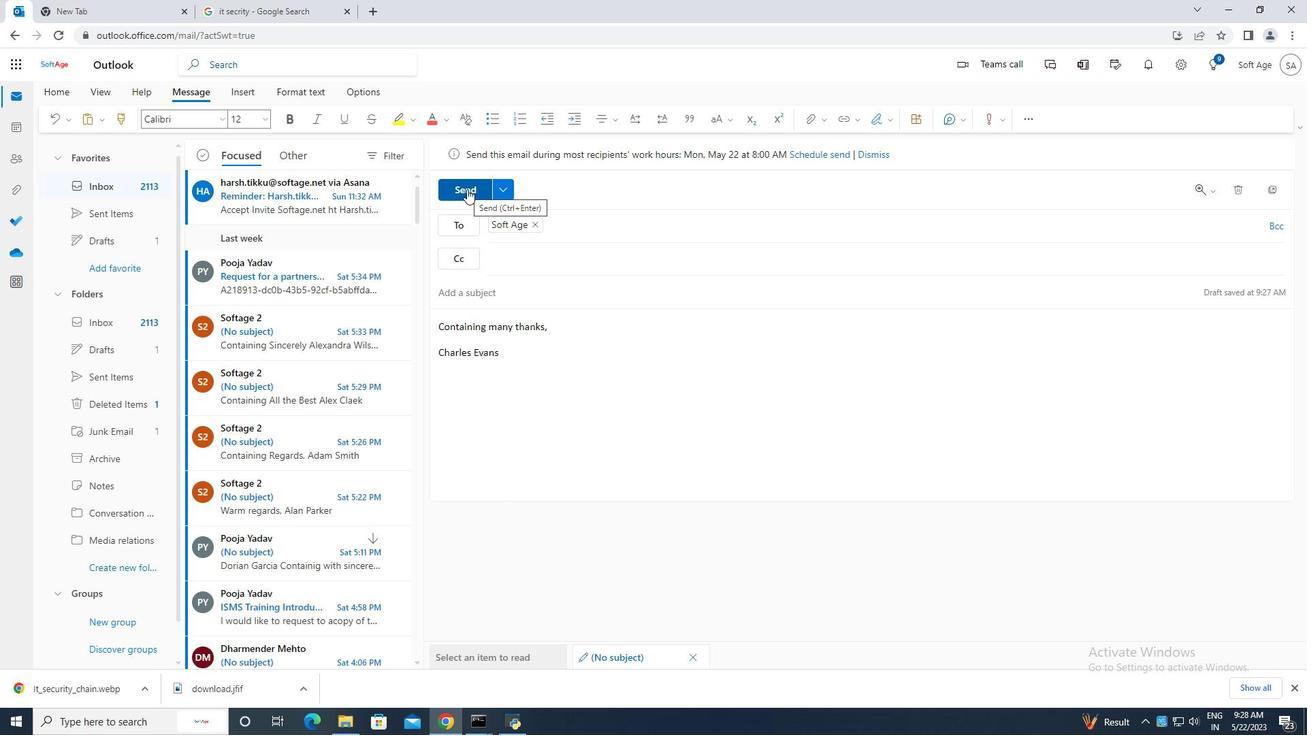 
Action: Mouse moved to (658, 393)
Screenshot: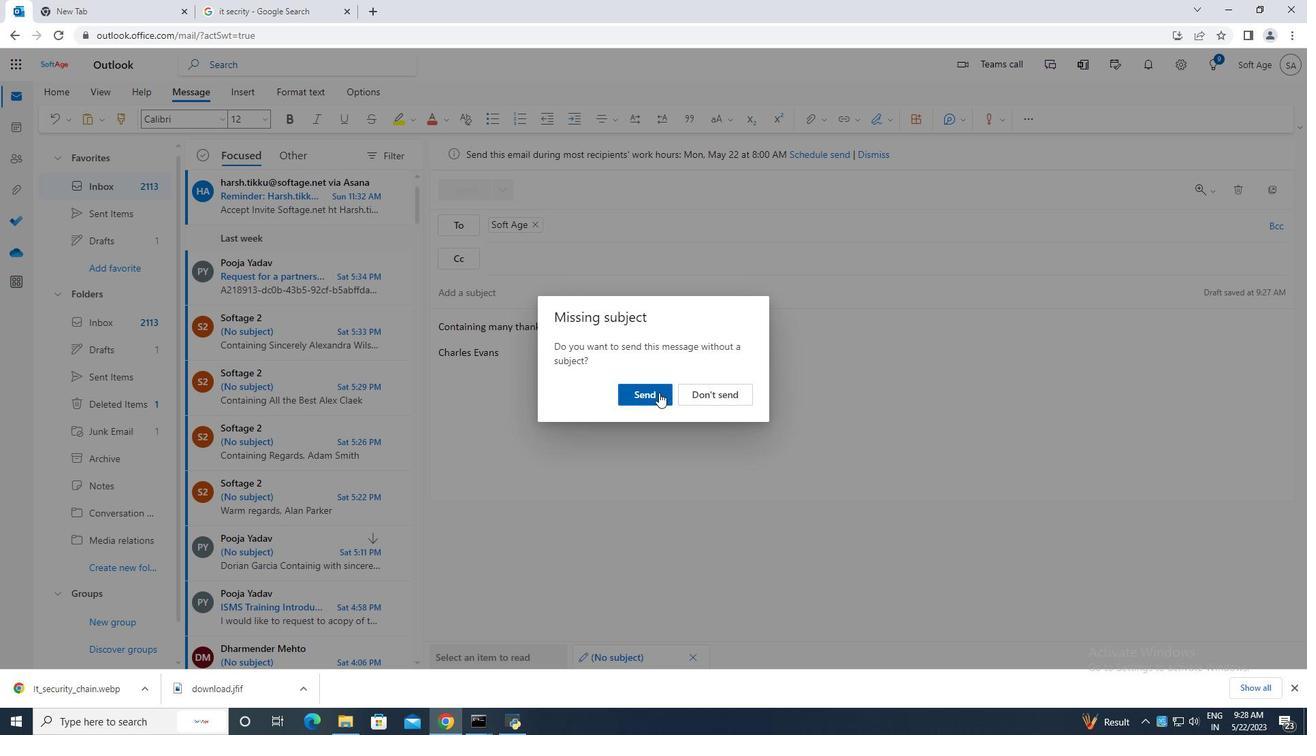 
Action: Mouse pressed left at (658, 393)
Screenshot: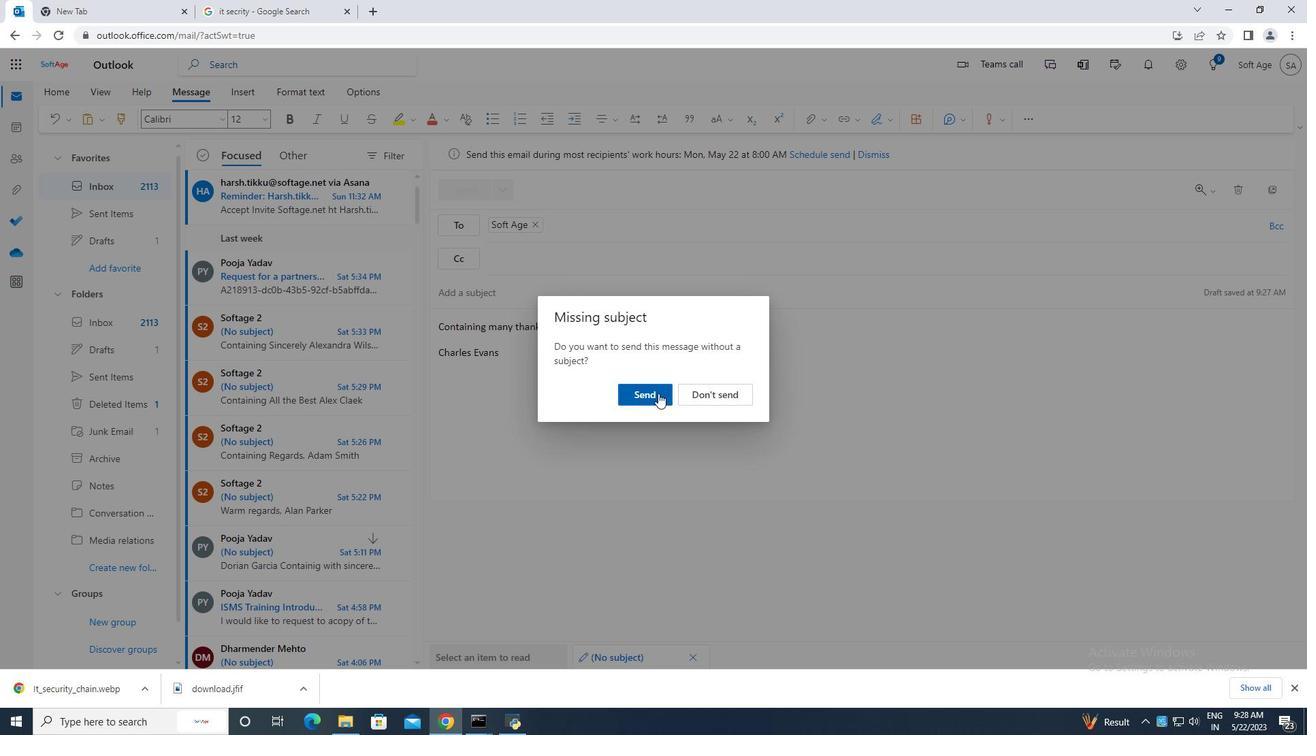 
